 Task: Look for space in Changping, China from 9th July, 2023 to 16th July, 2023 for 2 adults, 1 child in price range Rs.8000 to Rs.16000. Place can be entire place with 2 bedrooms having 2 beds and 1 bathroom. Property type can be house, flat, guest house. Booking option can be shelf check-in. Required host language is Chinese (Simplified).
Action: Mouse moved to (743, 101)
Screenshot: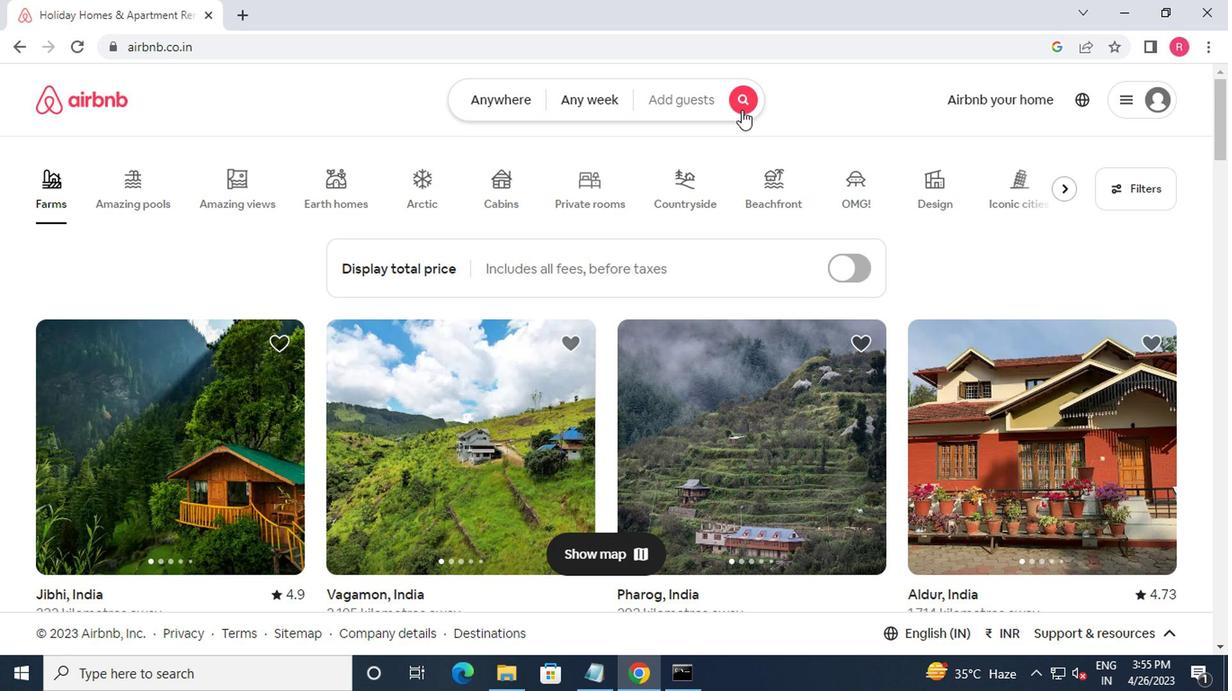 
Action: Mouse pressed left at (743, 101)
Screenshot: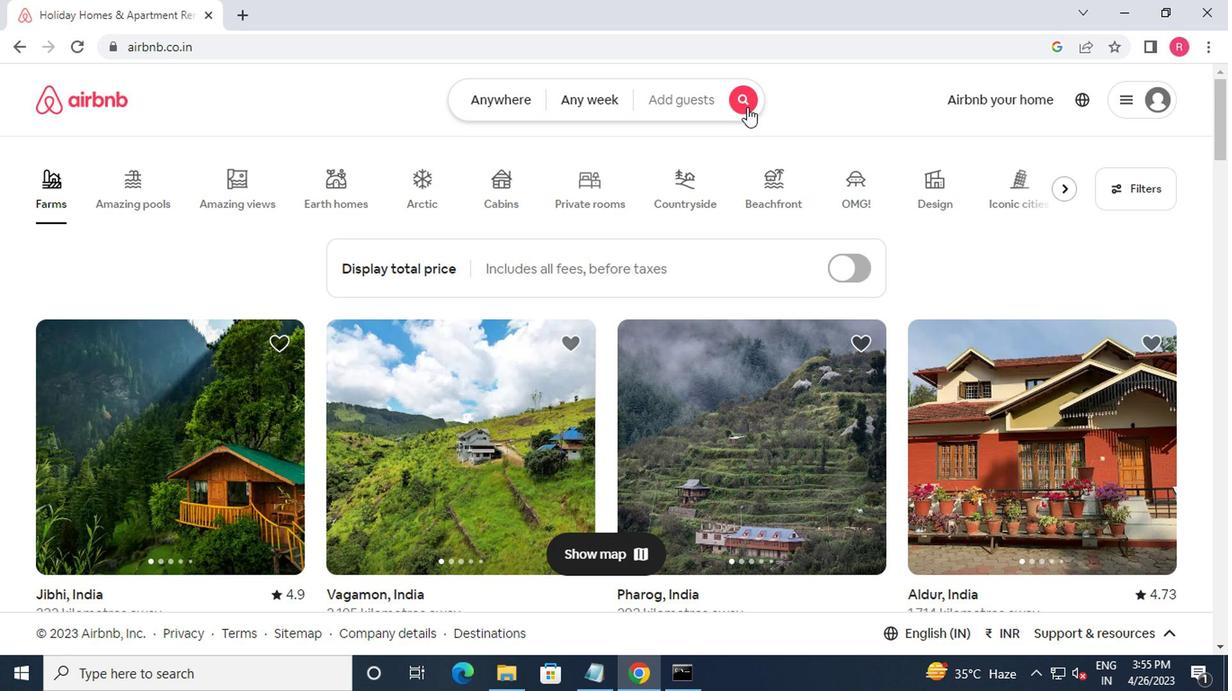 
Action: Mouse moved to (414, 170)
Screenshot: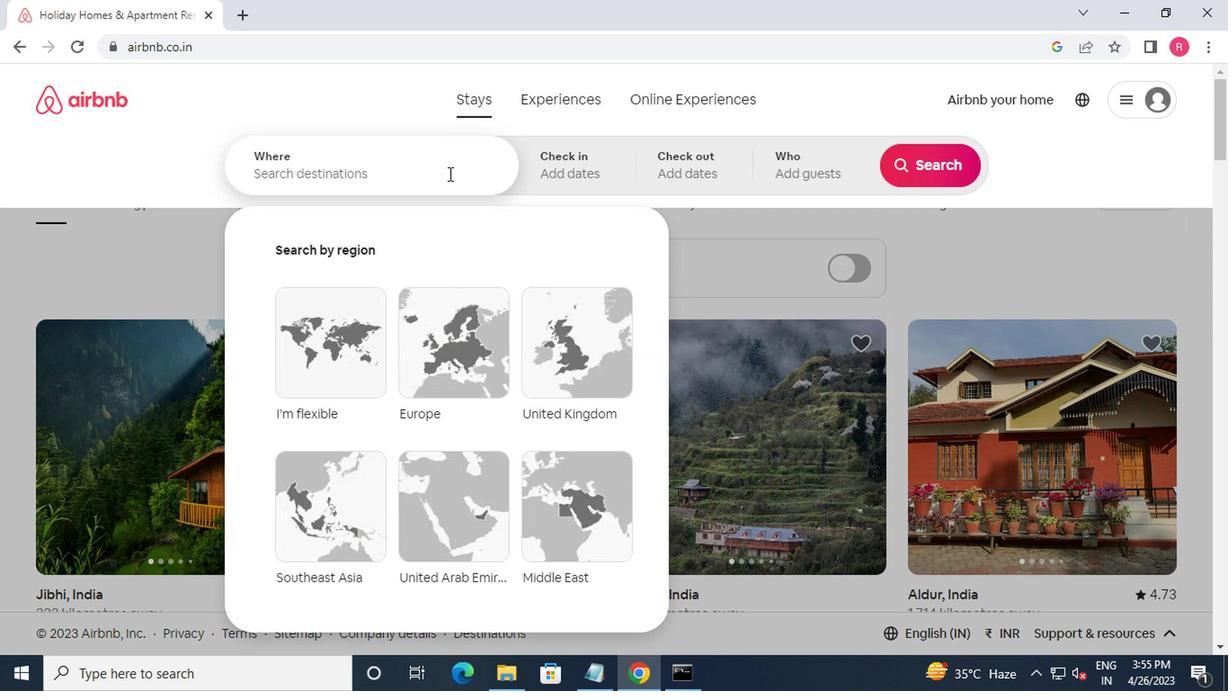 
Action: Mouse pressed left at (414, 170)
Screenshot: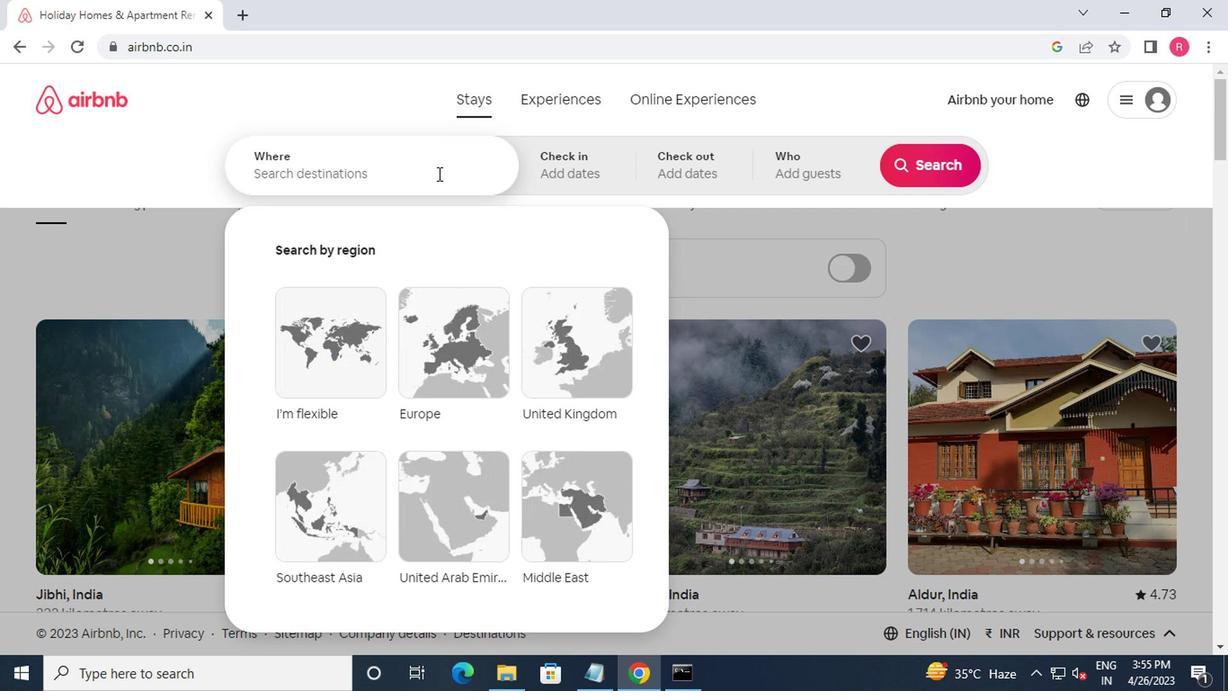 
Action: Mouse moved to (437, 156)
Screenshot: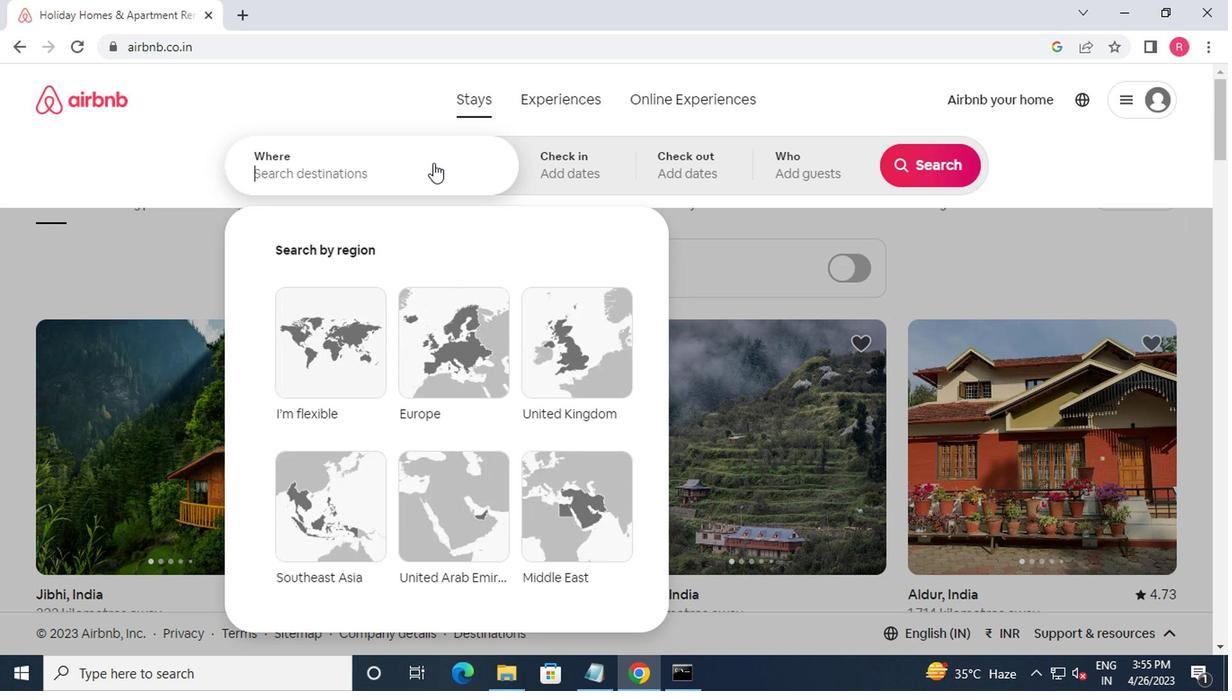 
Action: Key pressed changping,china<Key.enter>
Screenshot: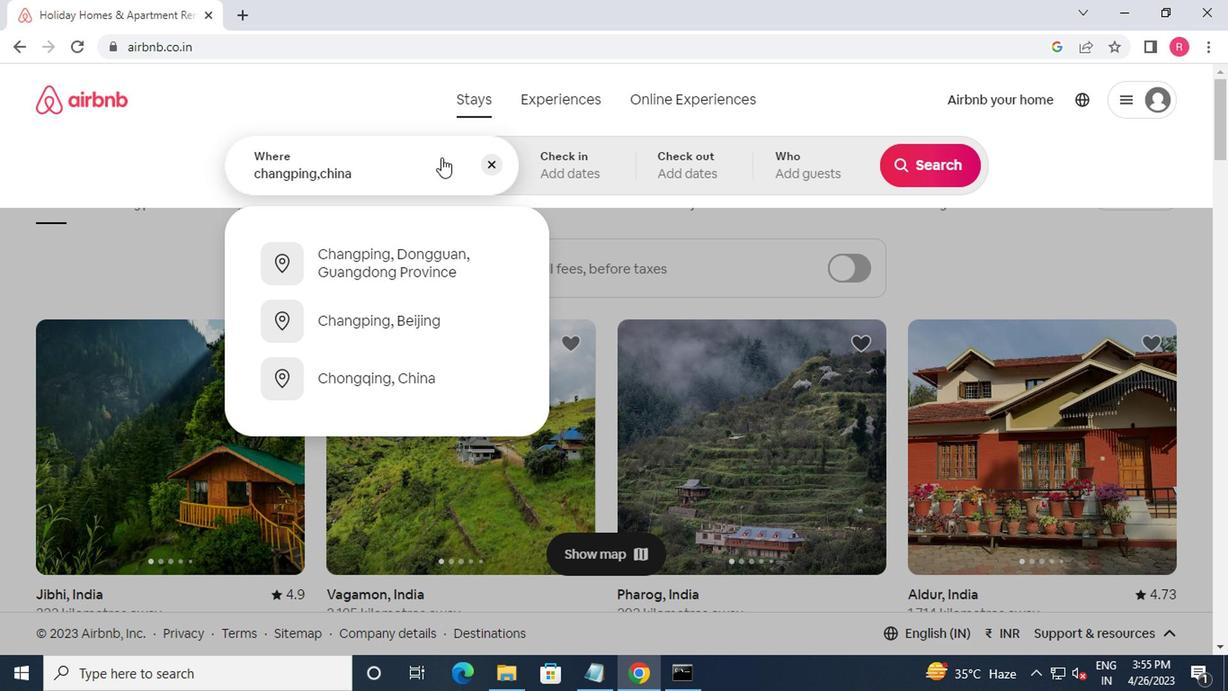 
Action: Mouse moved to (913, 299)
Screenshot: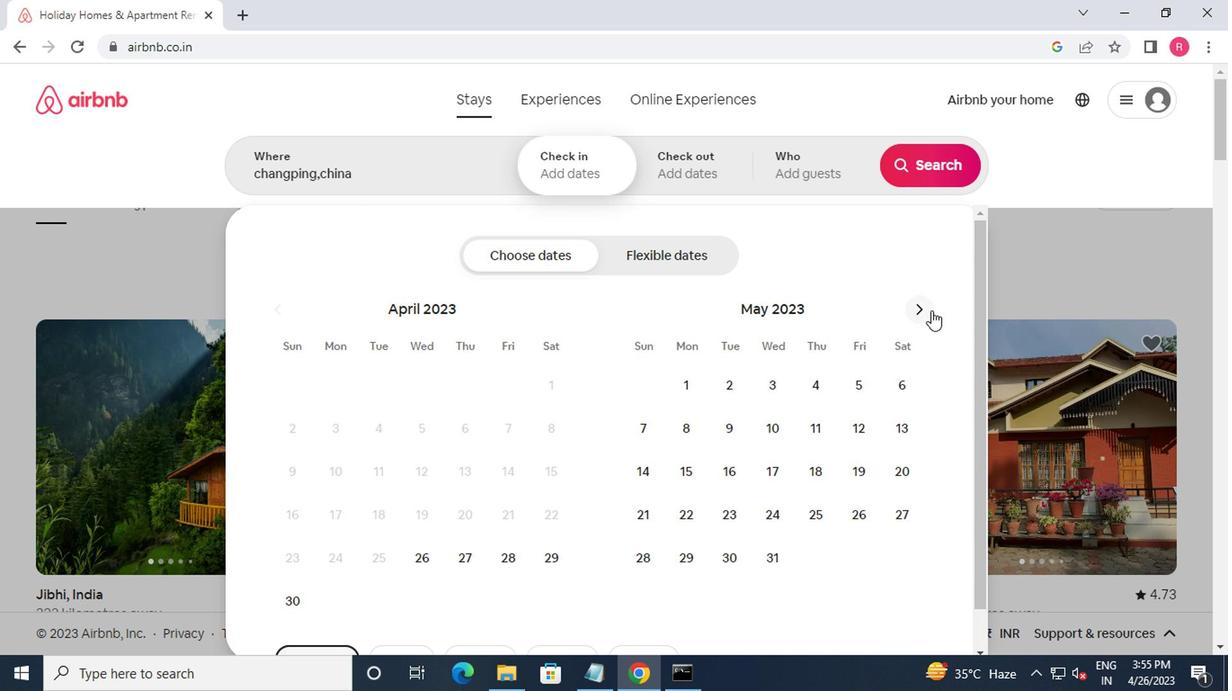 
Action: Mouse pressed left at (913, 299)
Screenshot: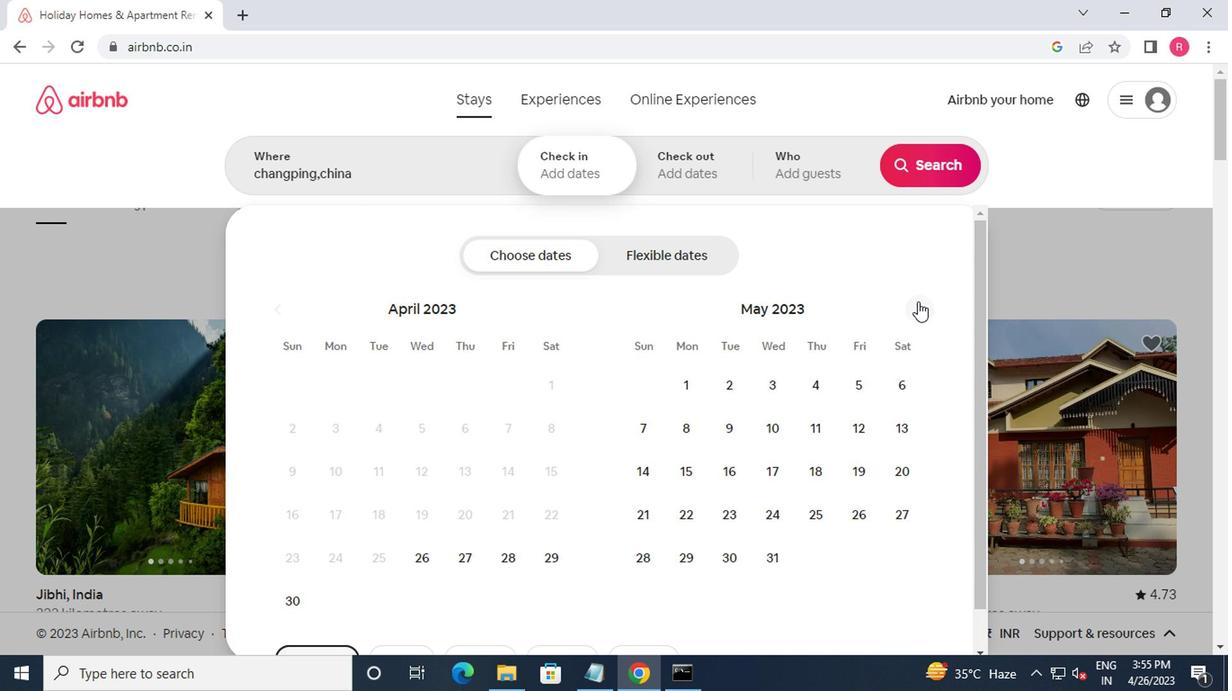 
Action: Mouse moved to (912, 306)
Screenshot: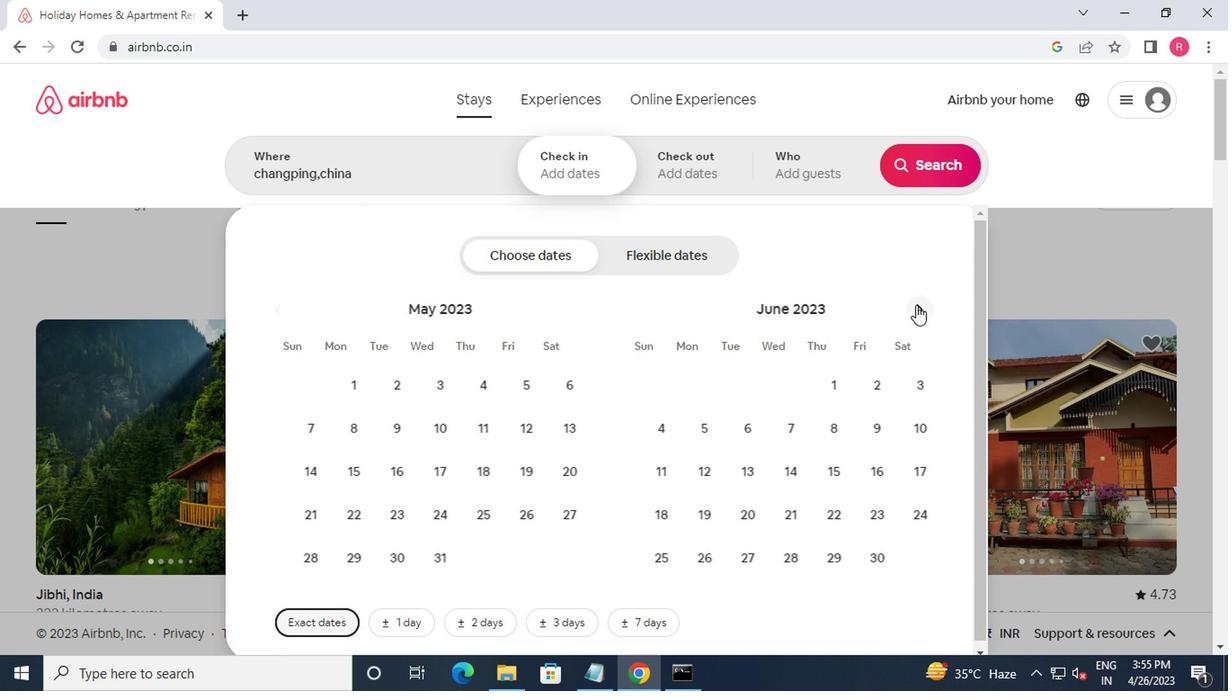 
Action: Mouse pressed left at (912, 306)
Screenshot: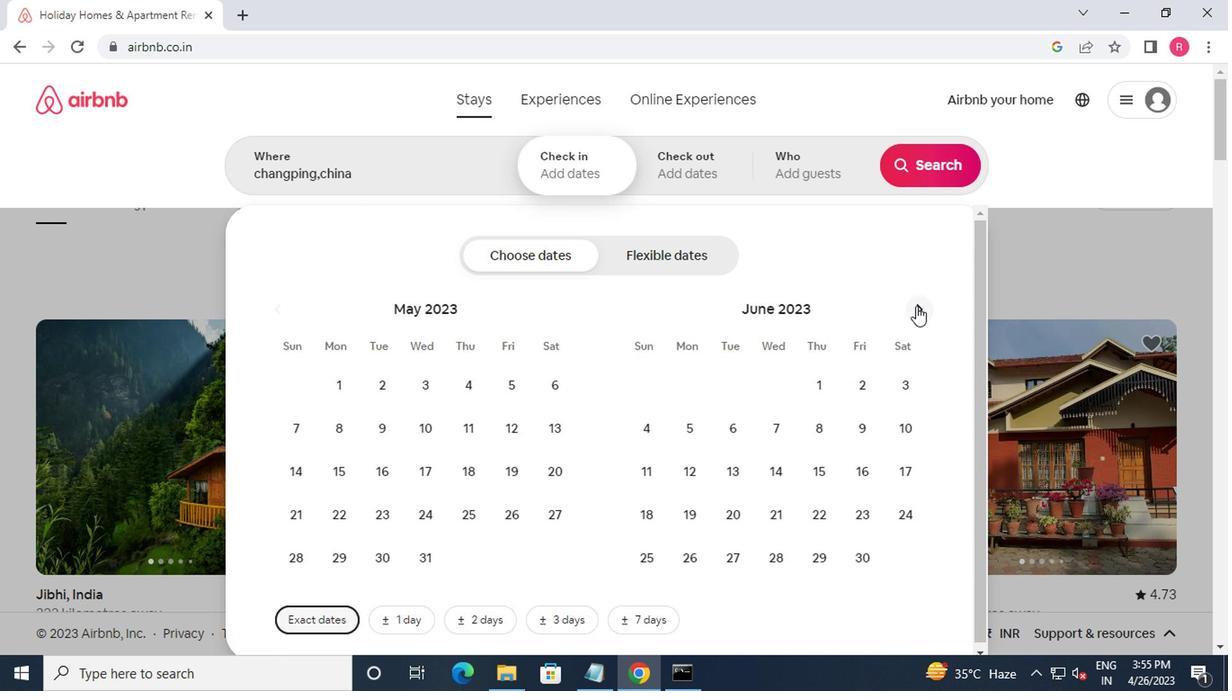 
Action: Mouse moved to (640, 476)
Screenshot: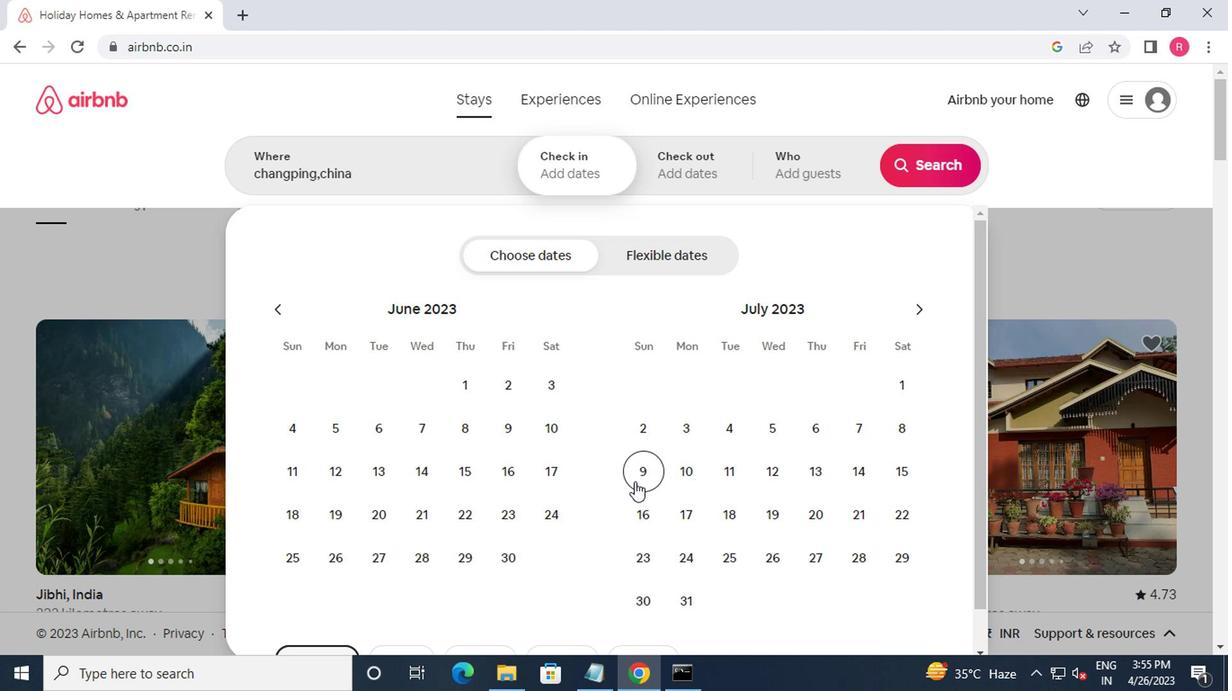 
Action: Mouse pressed left at (640, 476)
Screenshot: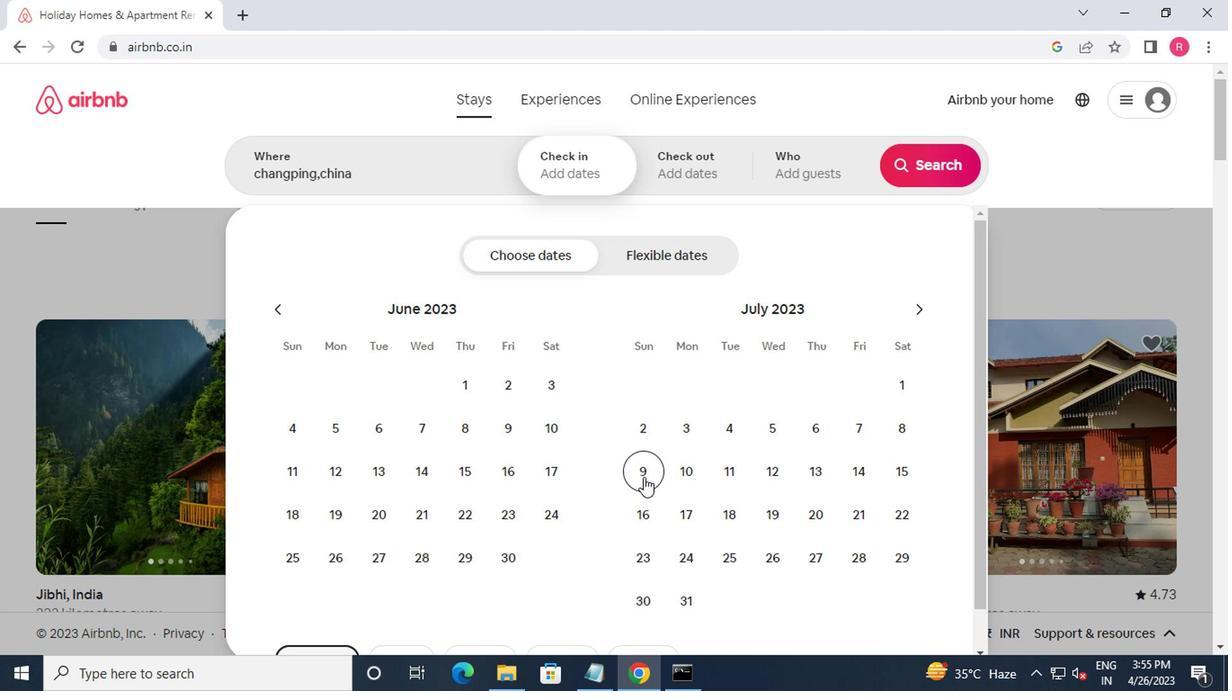 
Action: Mouse moved to (657, 511)
Screenshot: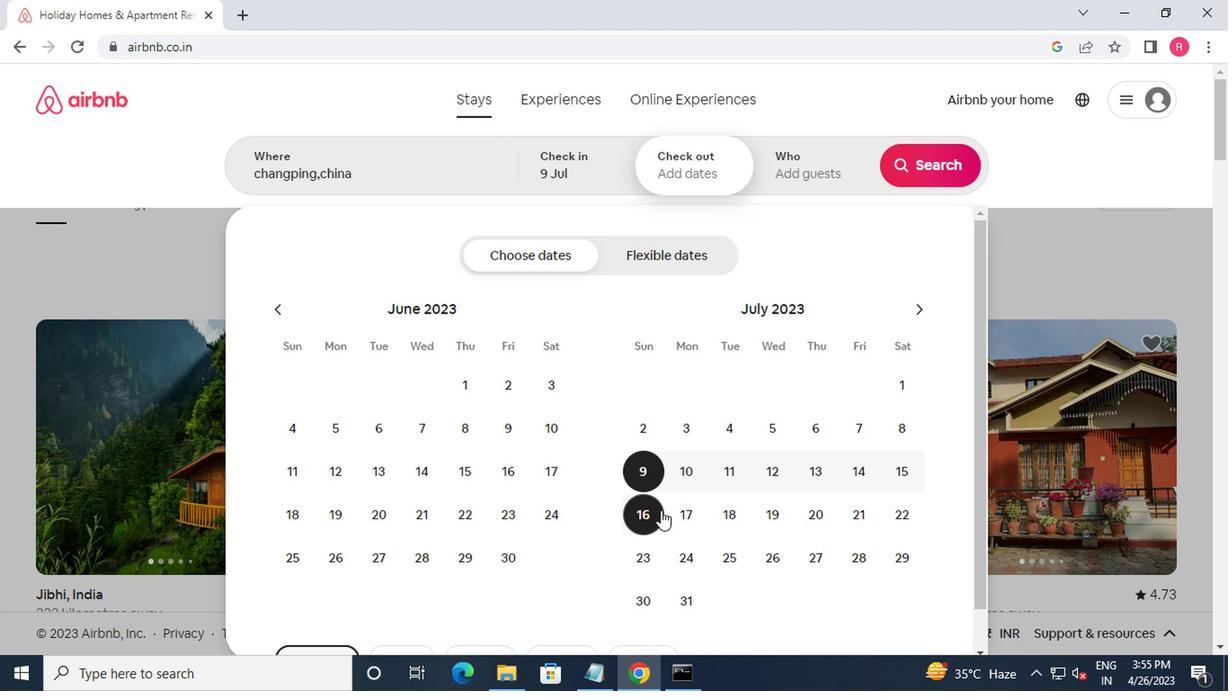 
Action: Mouse pressed left at (657, 511)
Screenshot: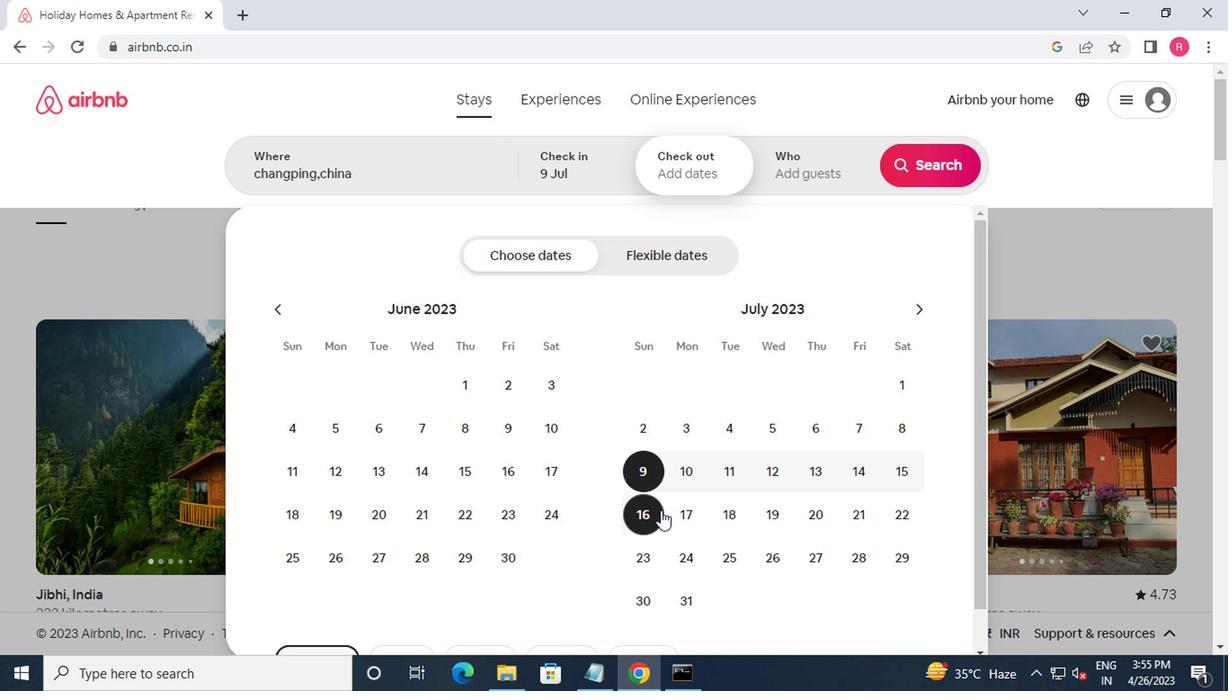 
Action: Mouse moved to (821, 160)
Screenshot: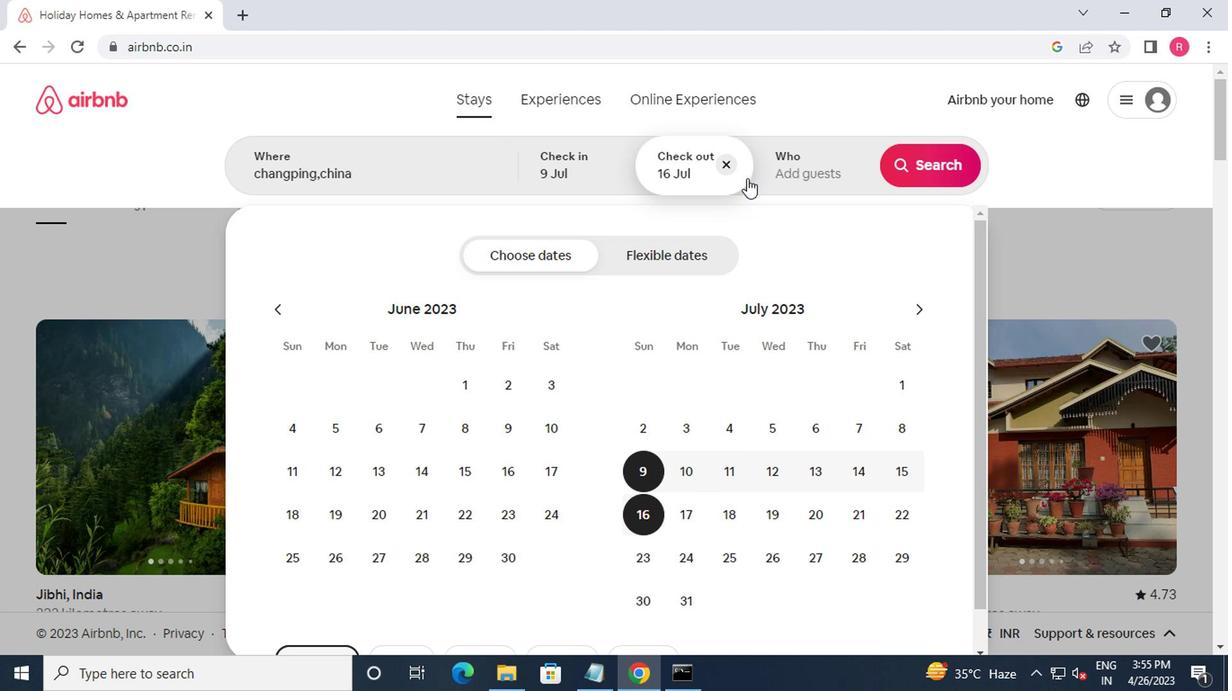 
Action: Mouse pressed left at (821, 160)
Screenshot: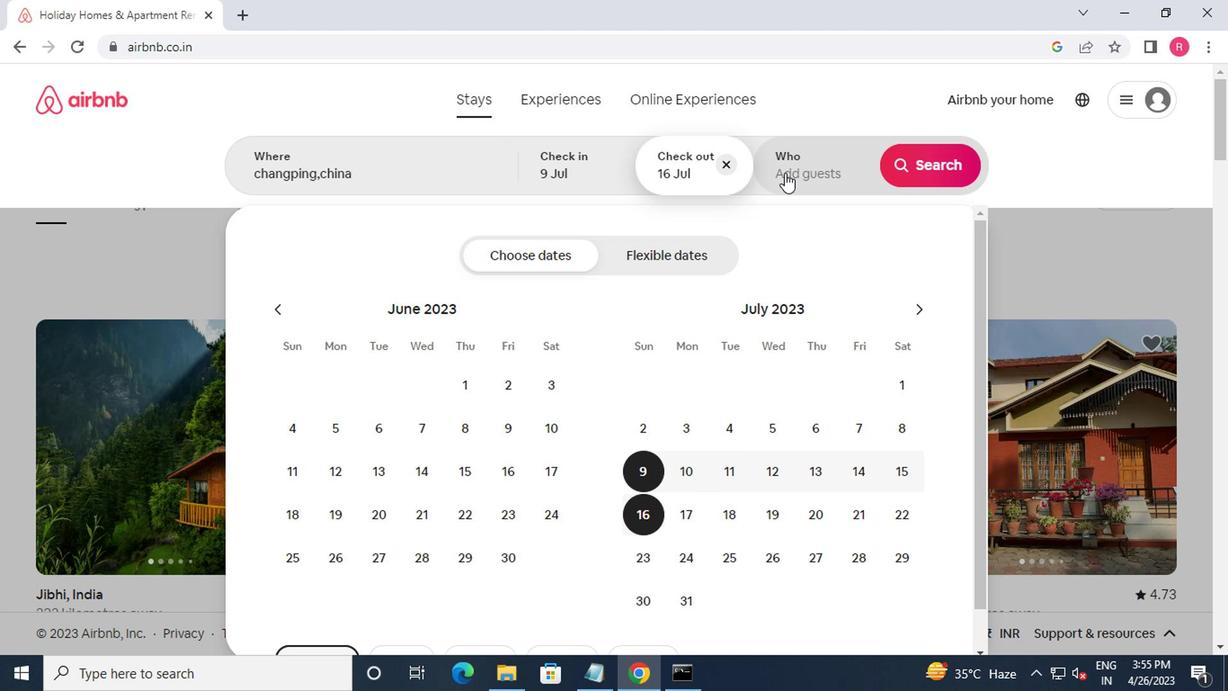 
Action: Mouse moved to (920, 258)
Screenshot: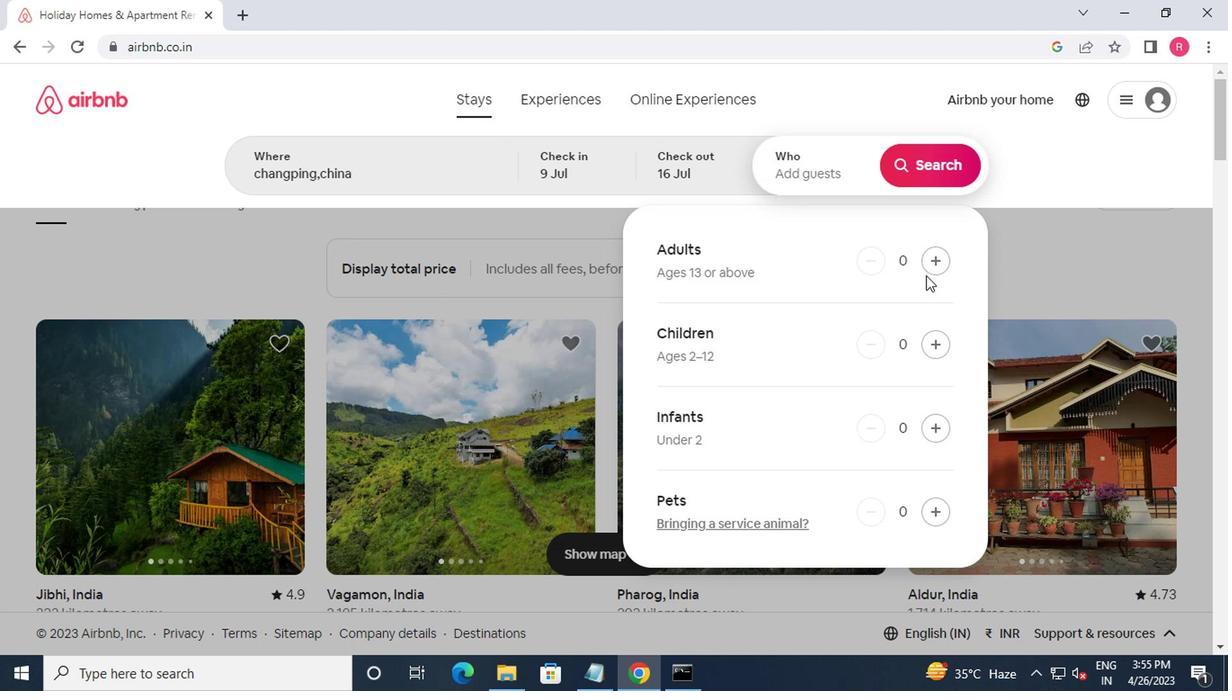
Action: Mouse pressed left at (920, 258)
Screenshot: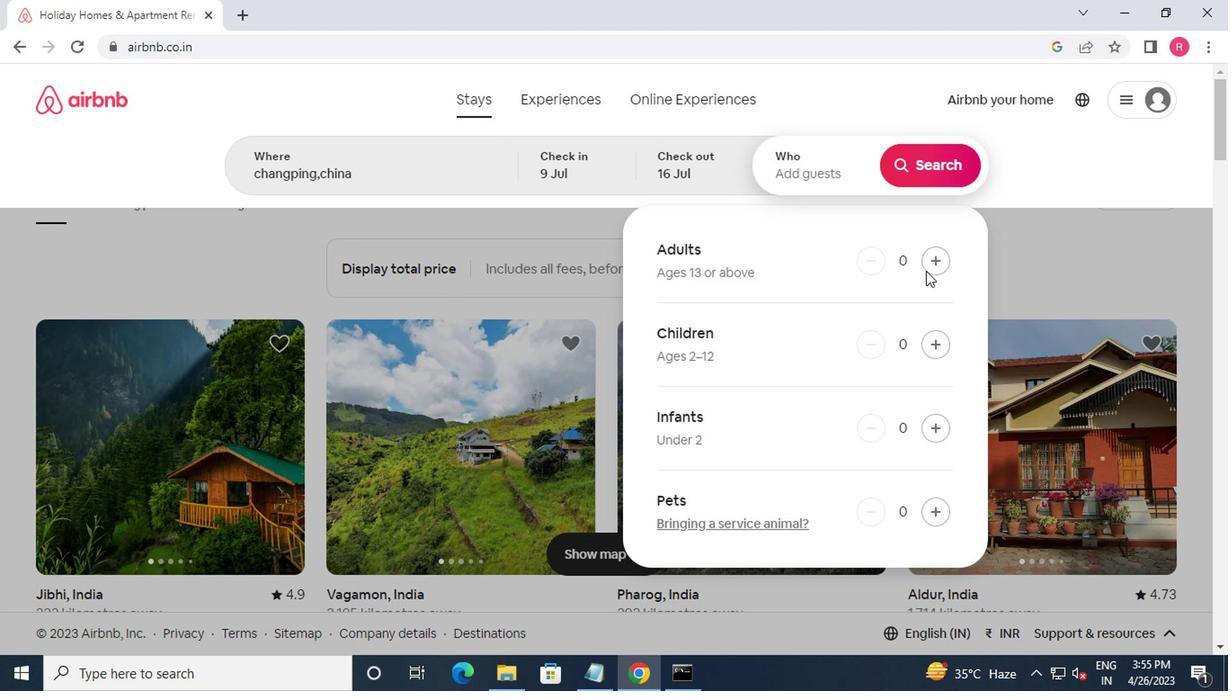 
Action: Mouse pressed left at (920, 258)
Screenshot: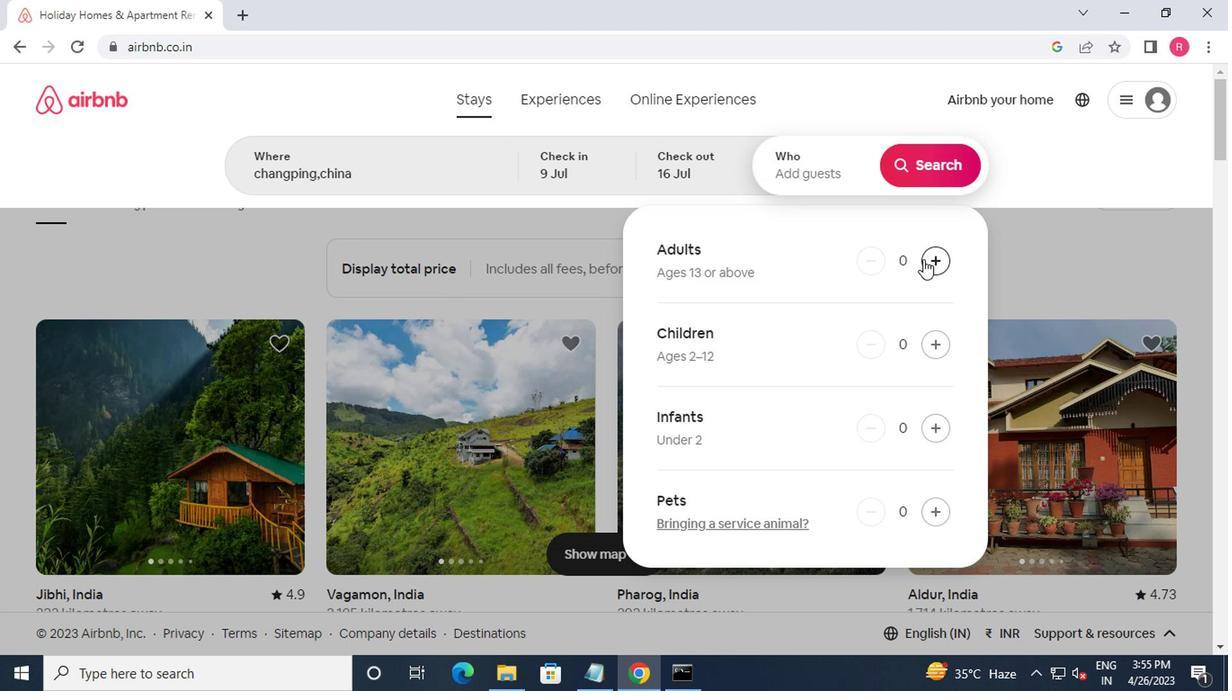
Action: Mouse moved to (929, 337)
Screenshot: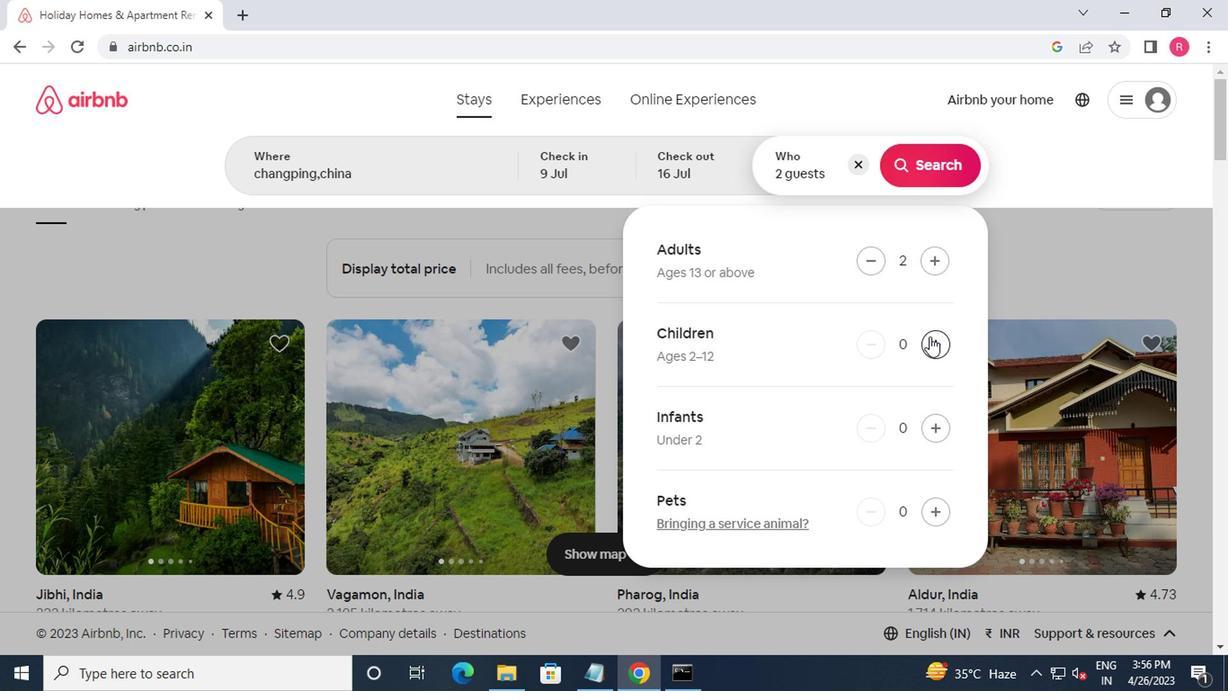 
Action: Mouse pressed left at (929, 337)
Screenshot: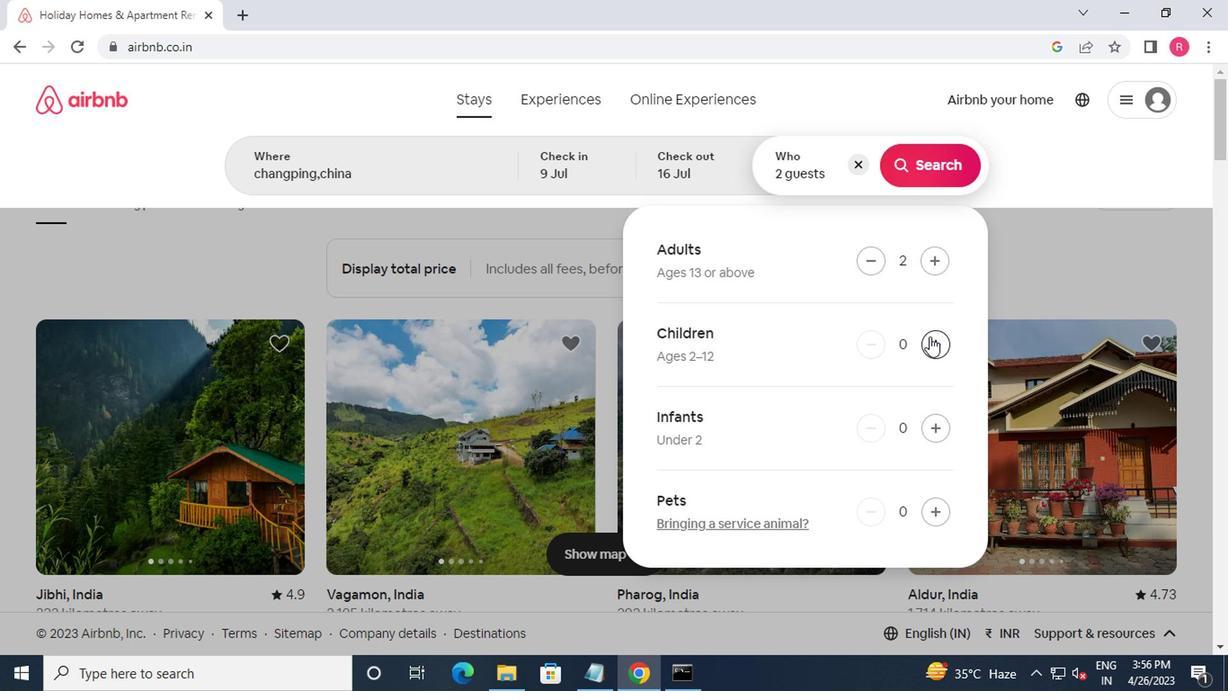 
Action: Mouse moved to (912, 176)
Screenshot: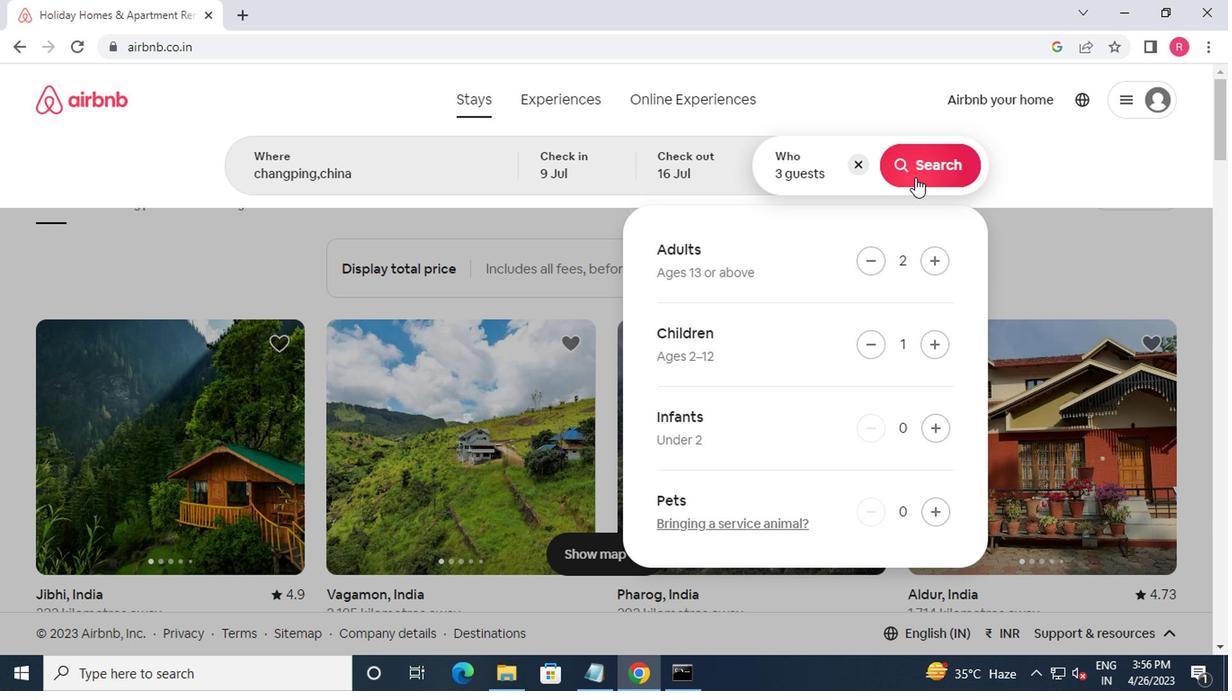 
Action: Mouse pressed left at (912, 176)
Screenshot: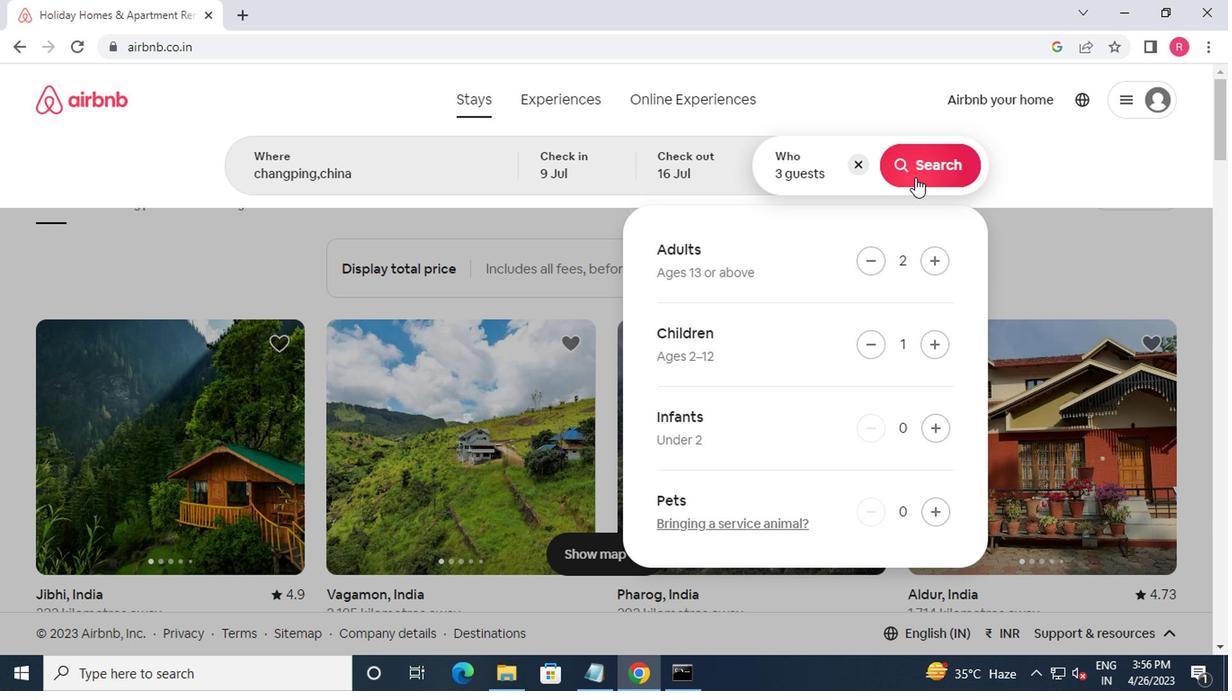 
Action: Mouse moved to (1148, 163)
Screenshot: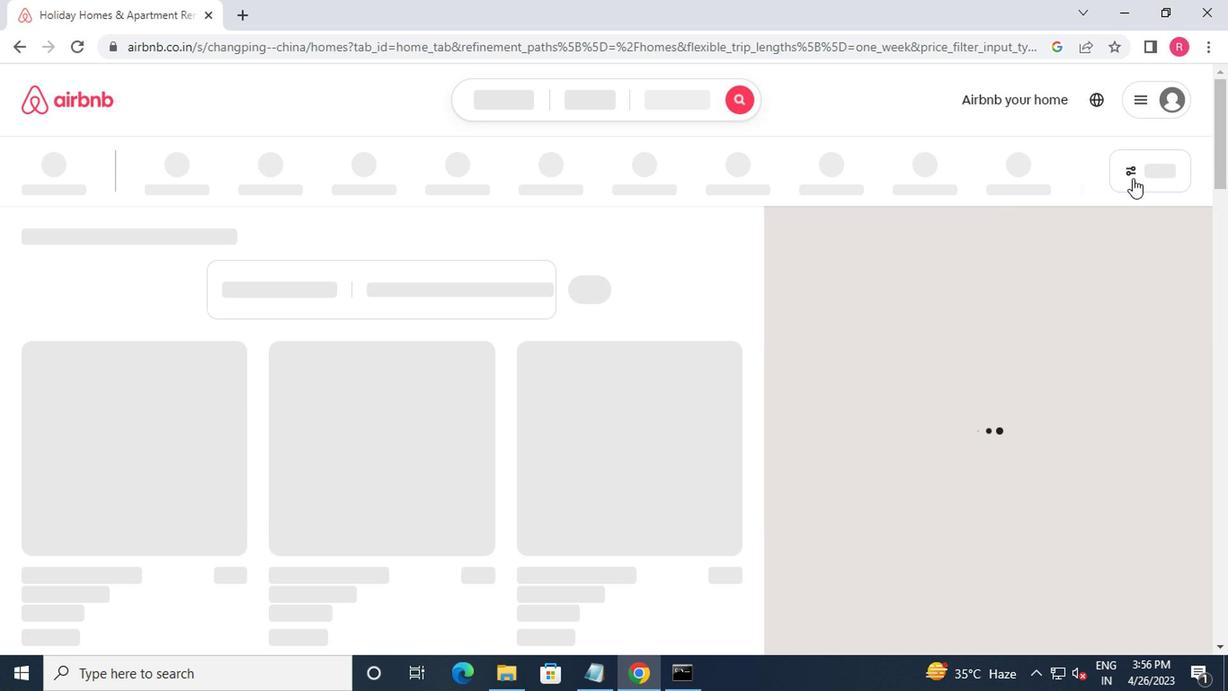 
Action: Mouse pressed left at (1148, 163)
Screenshot: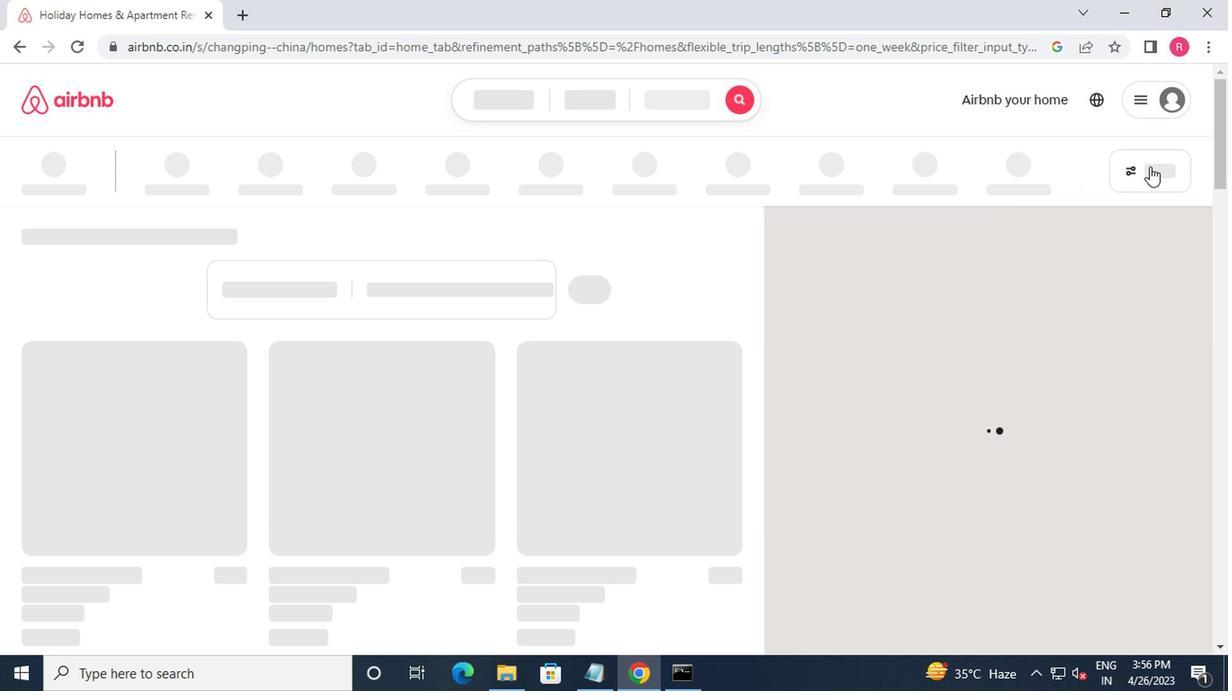 
Action: Mouse moved to (1159, 184)
Screenshot: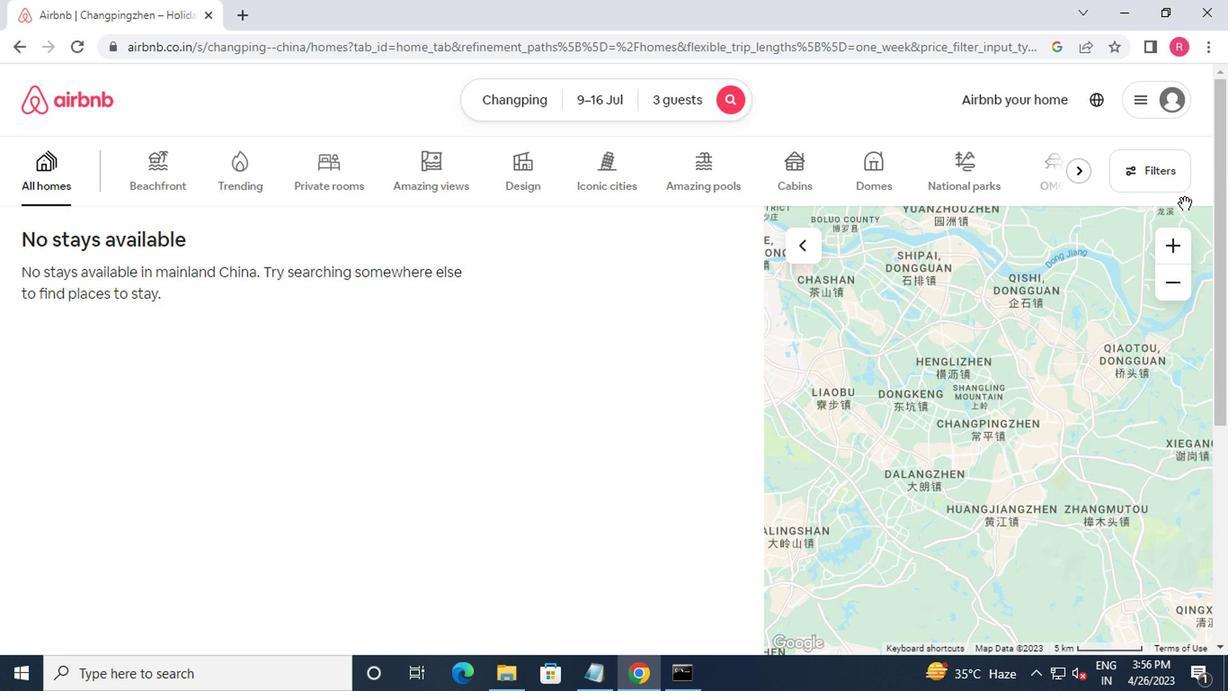 
Action: Mouse pressed left at (1159, 184)
Screenshot: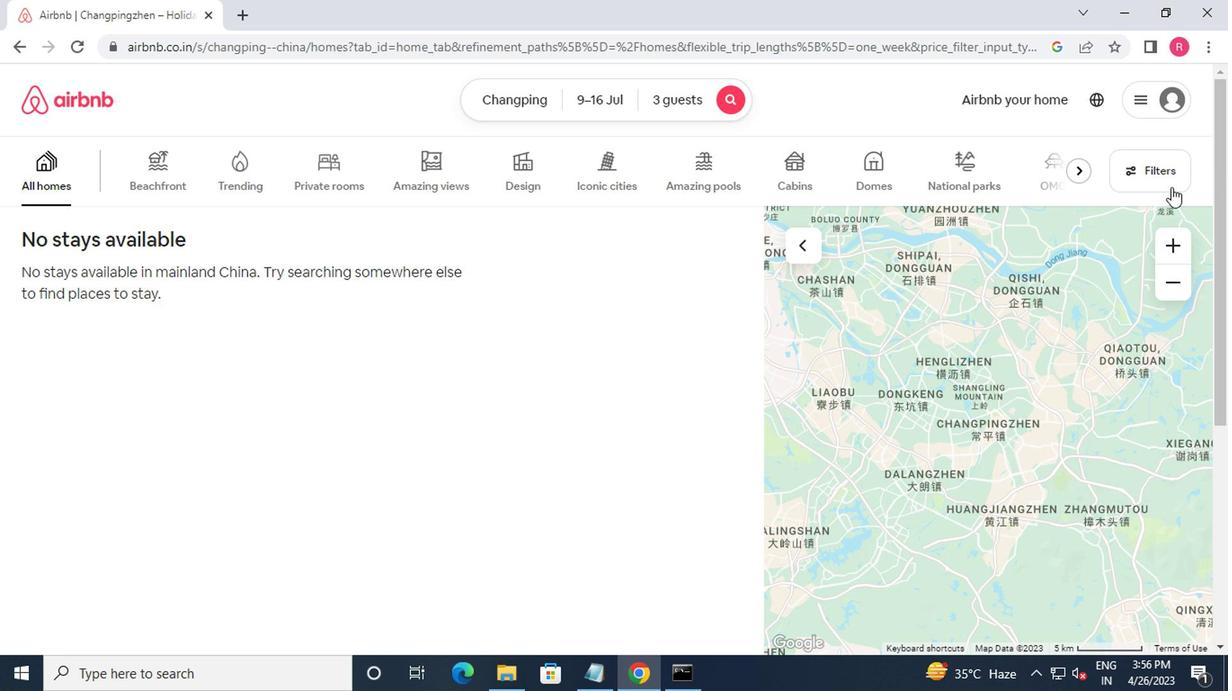 
Action: Mouse moved to (462, 275)
Screenshot: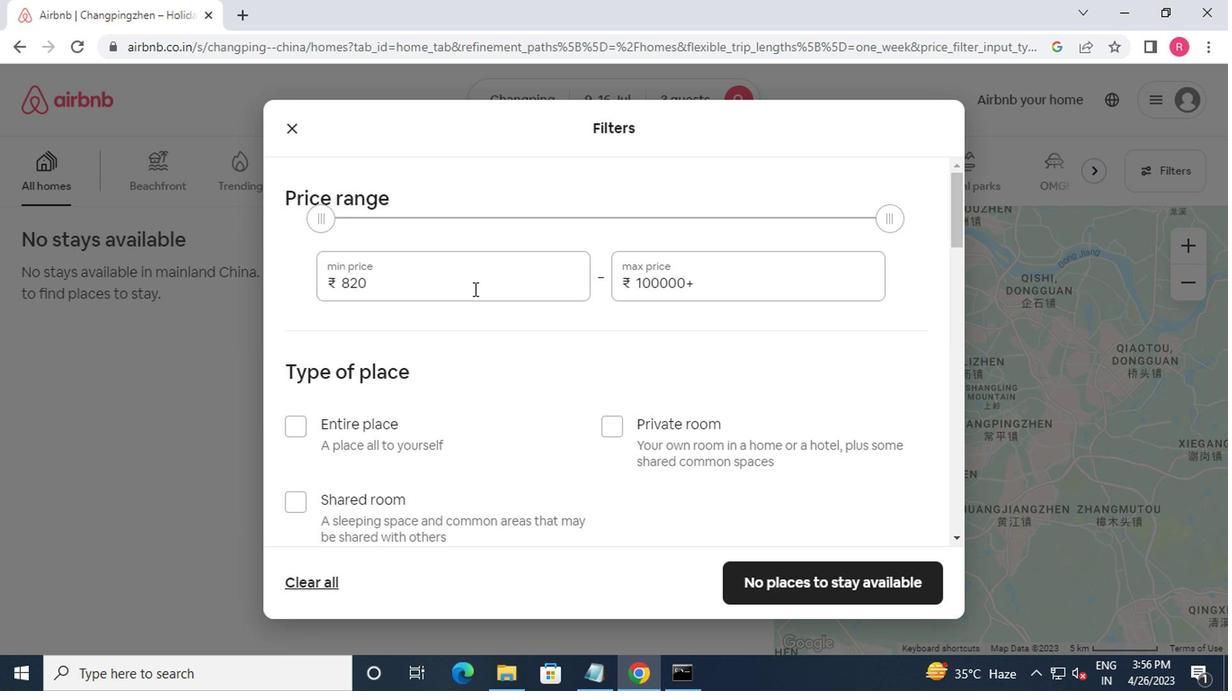 
Action: Mouse pressed left at (462, 275)
Screenshot: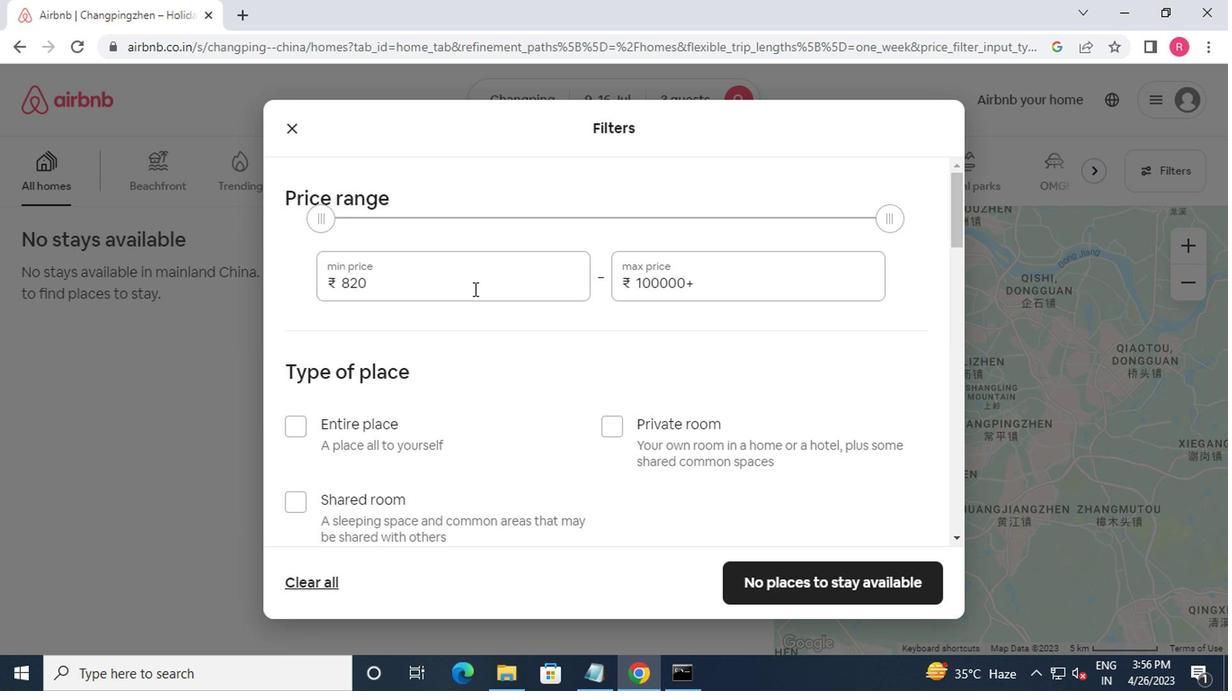 
Action: Mouse moved to (322, 176)
Screenshot: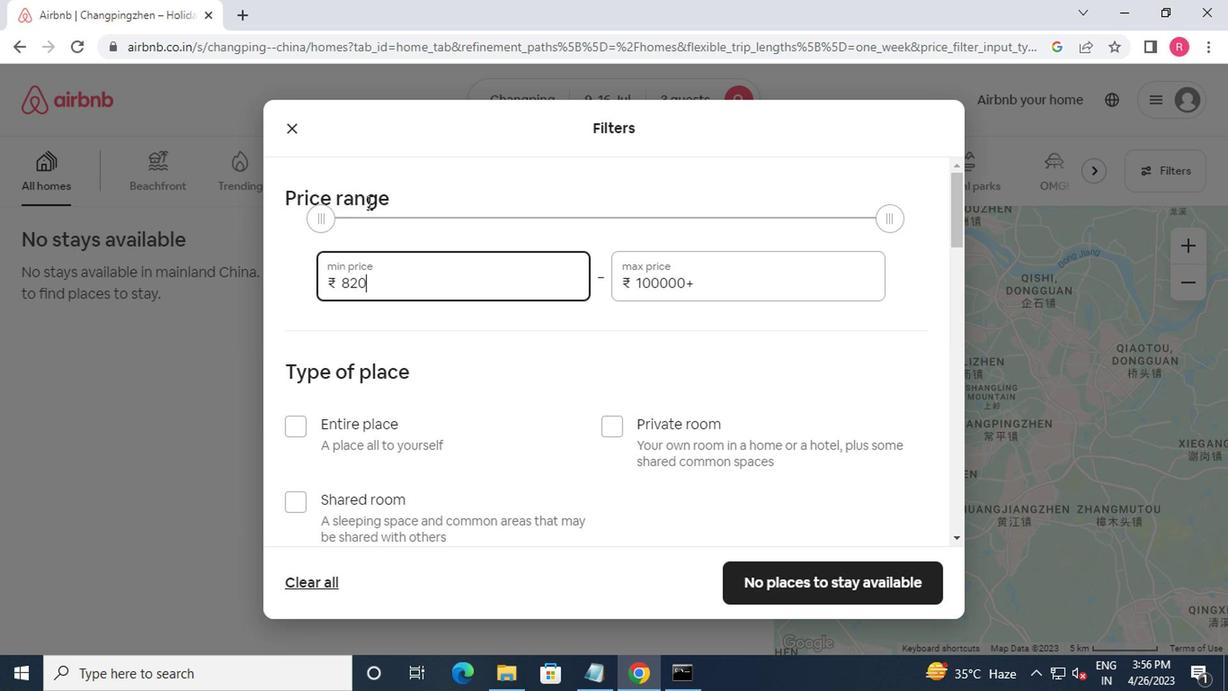 
Action: Key pressed <Key.backspace><Key.backspace>000<Key.tab>16000
Screenshot: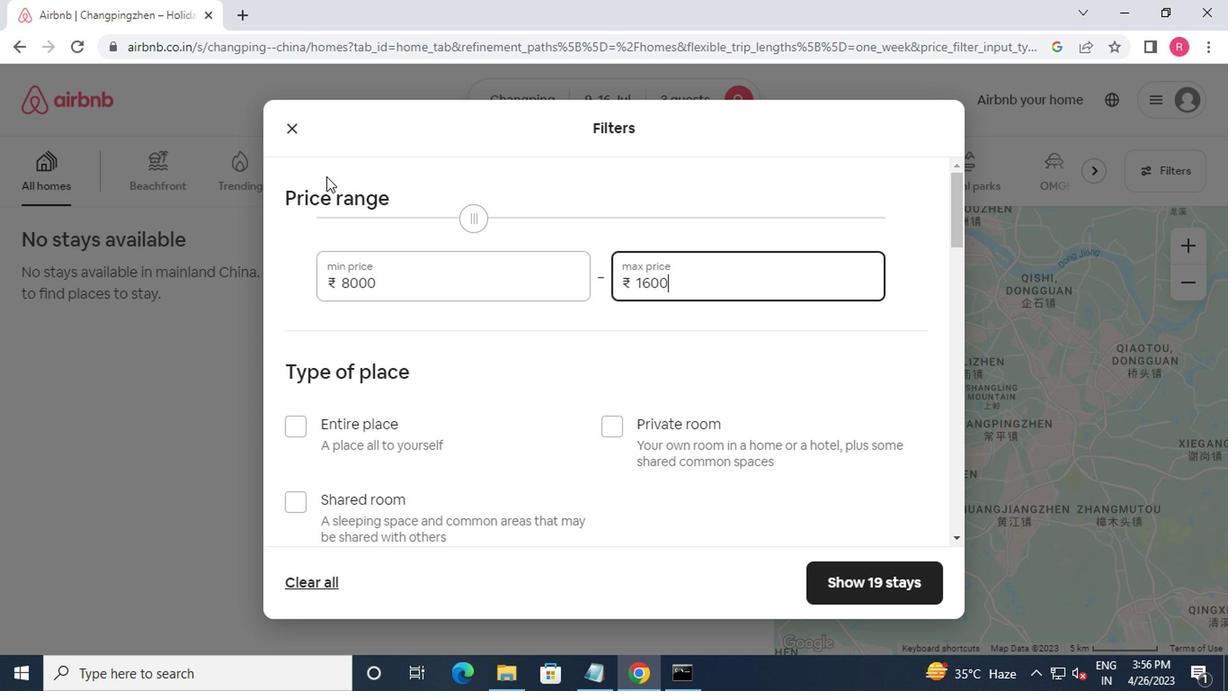 
Action: Mouse moved to (284, 311)
Screenshot: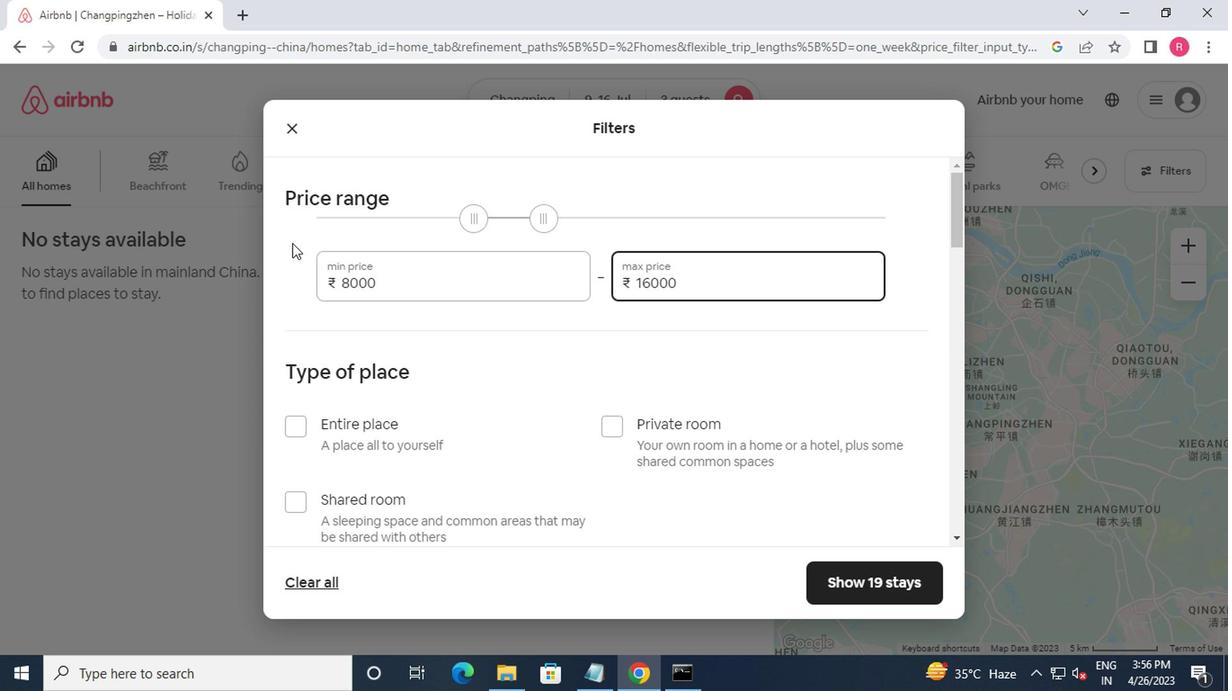 
Action: Mouse scrolled (284, 310) with delta (0, 0)
Screenshot: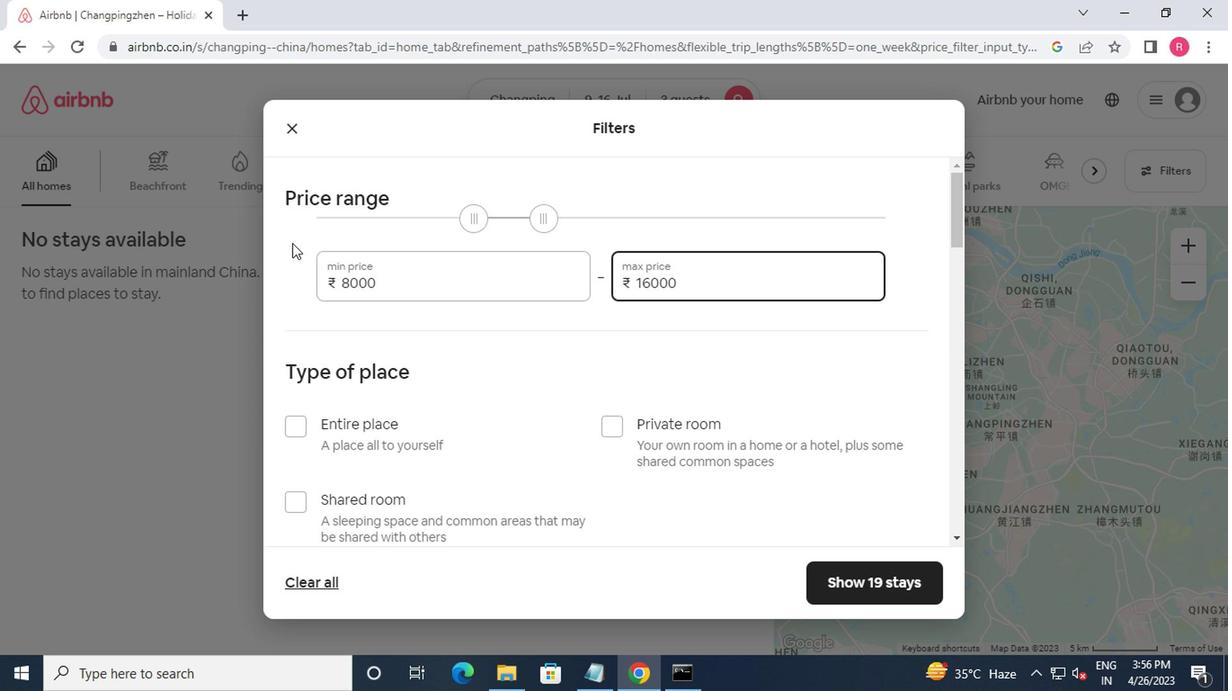 
Action: Mouse moved to (339, 321)
Screenshot: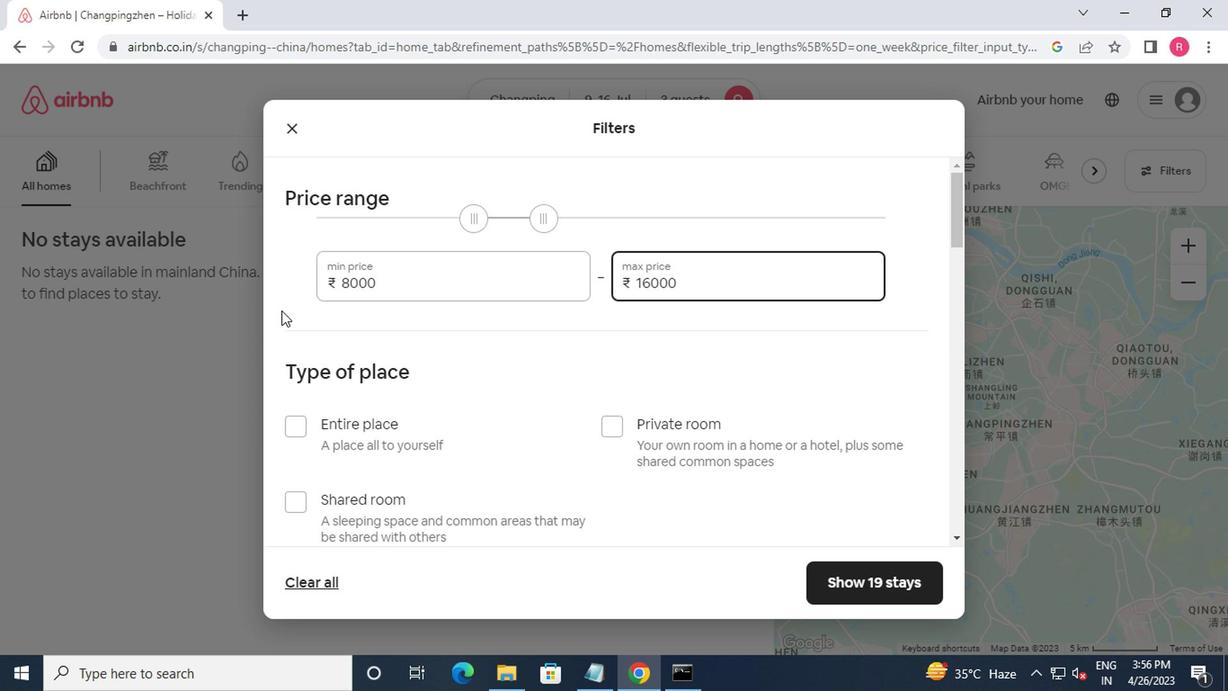 
Action: Mouse scrolled (339, 320) with delta (0, -1)
Screenshot: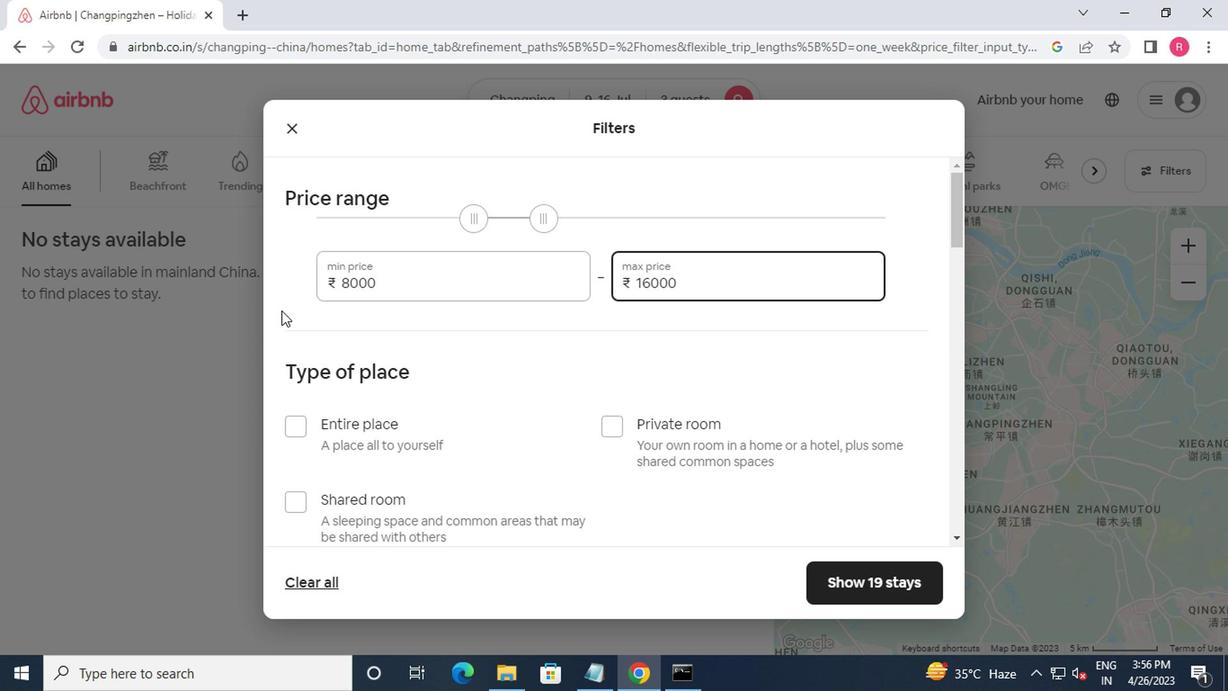 
Action: Mouse moved to (293, 247)
Screenshot: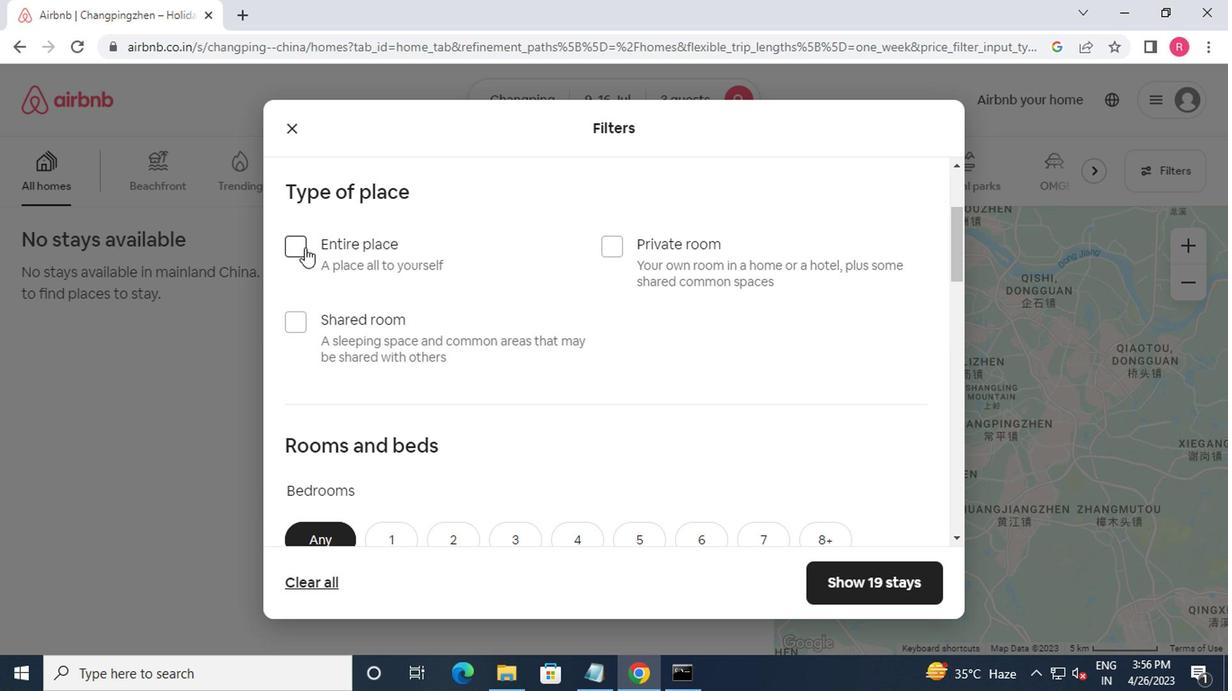 
Action: Mouse pressed left at (293, 247)
Screenshot: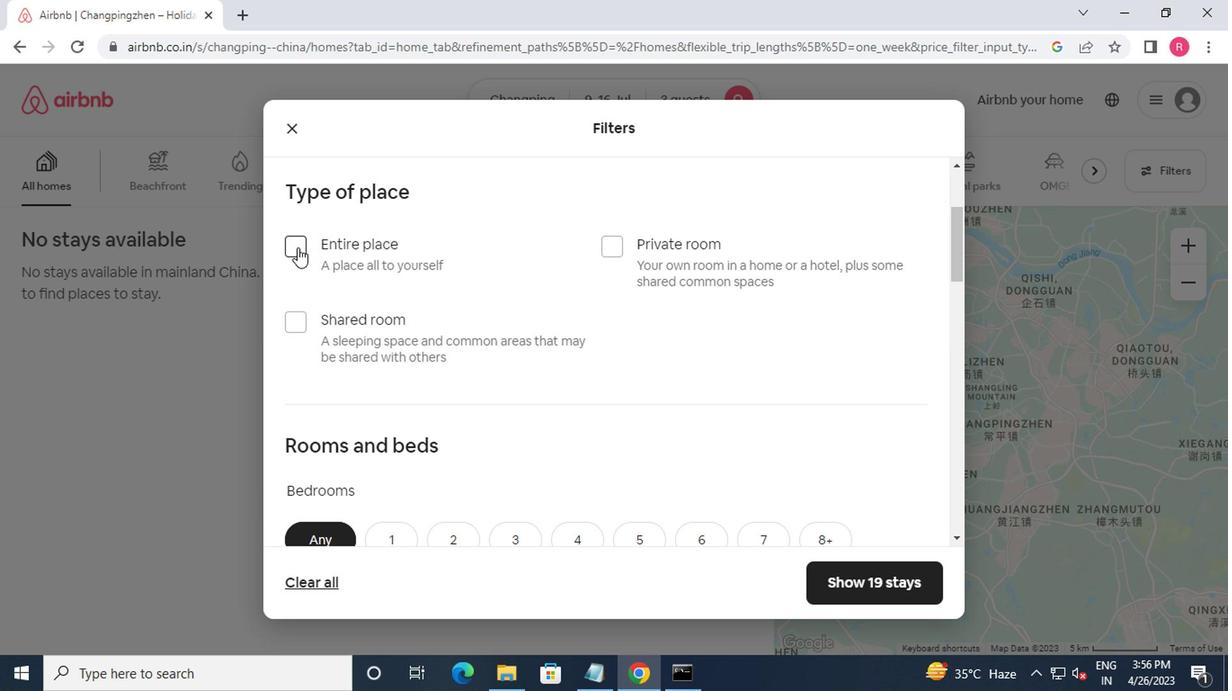 
Action: Mouse moved to (302, 247)
Screenshot: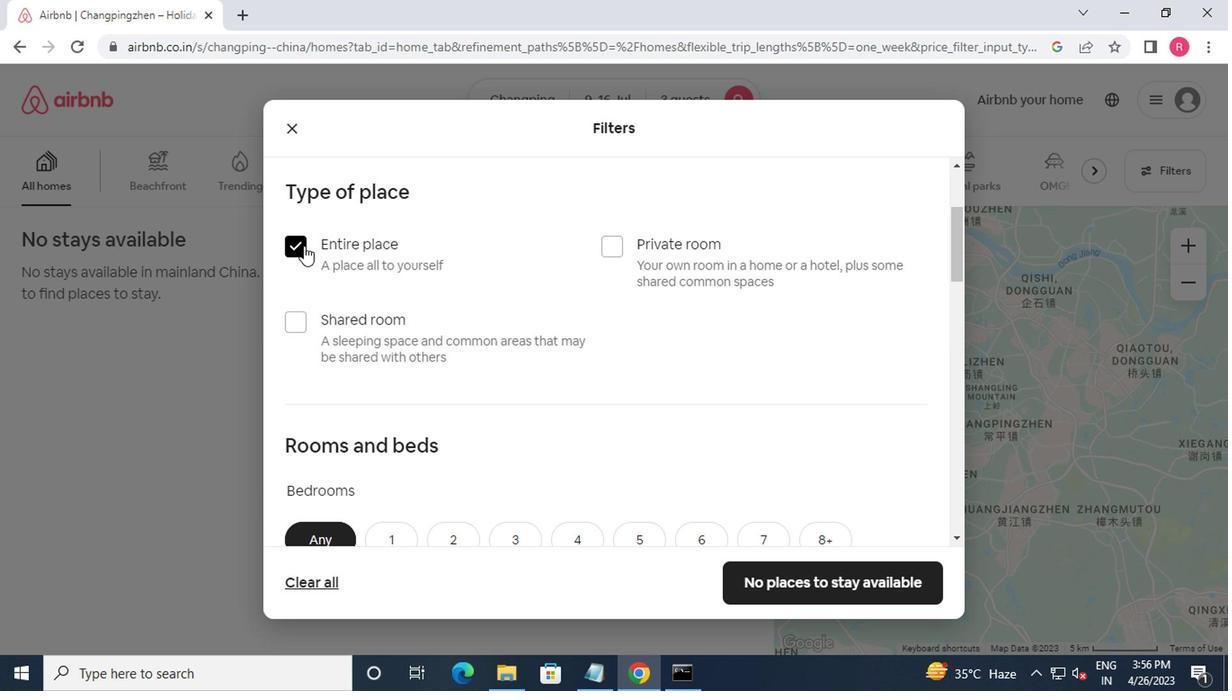 
Action: Mouse scrolled (302, 246) with delta (0, 0)
Screenshot: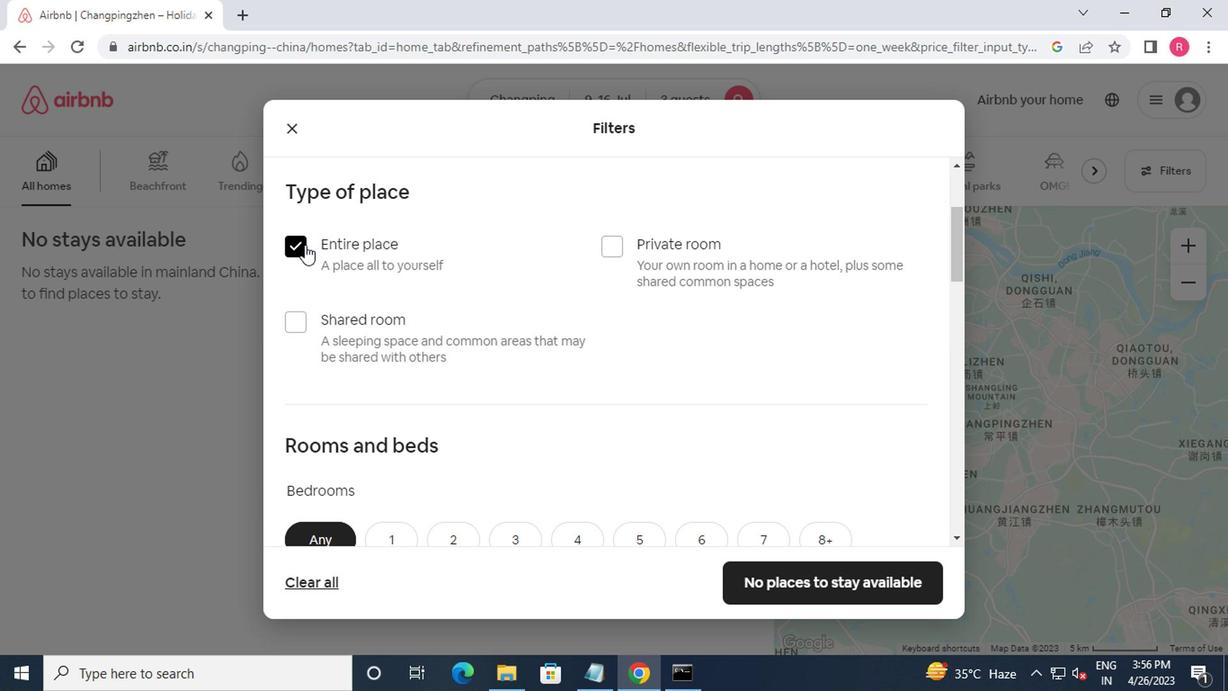 
Action: Mouse moved to (424, 375)
Screenshot: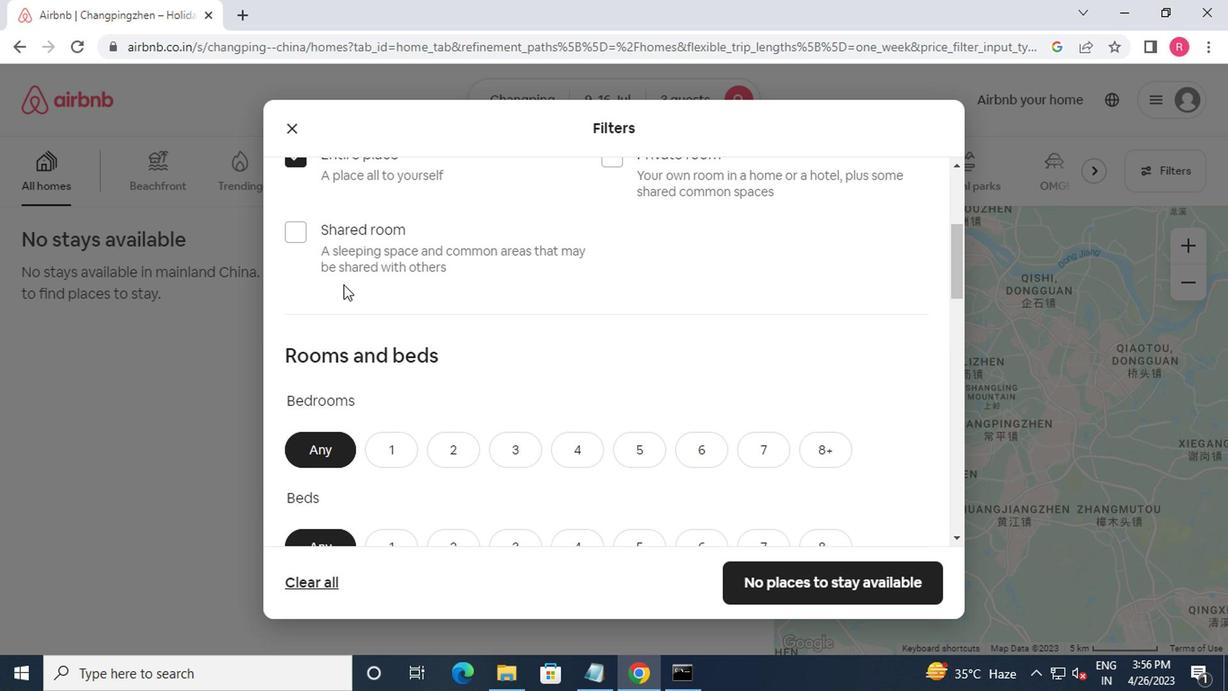 
Action: Mouse scrolled (424, 375) with delta (0, 0)
Screenshot: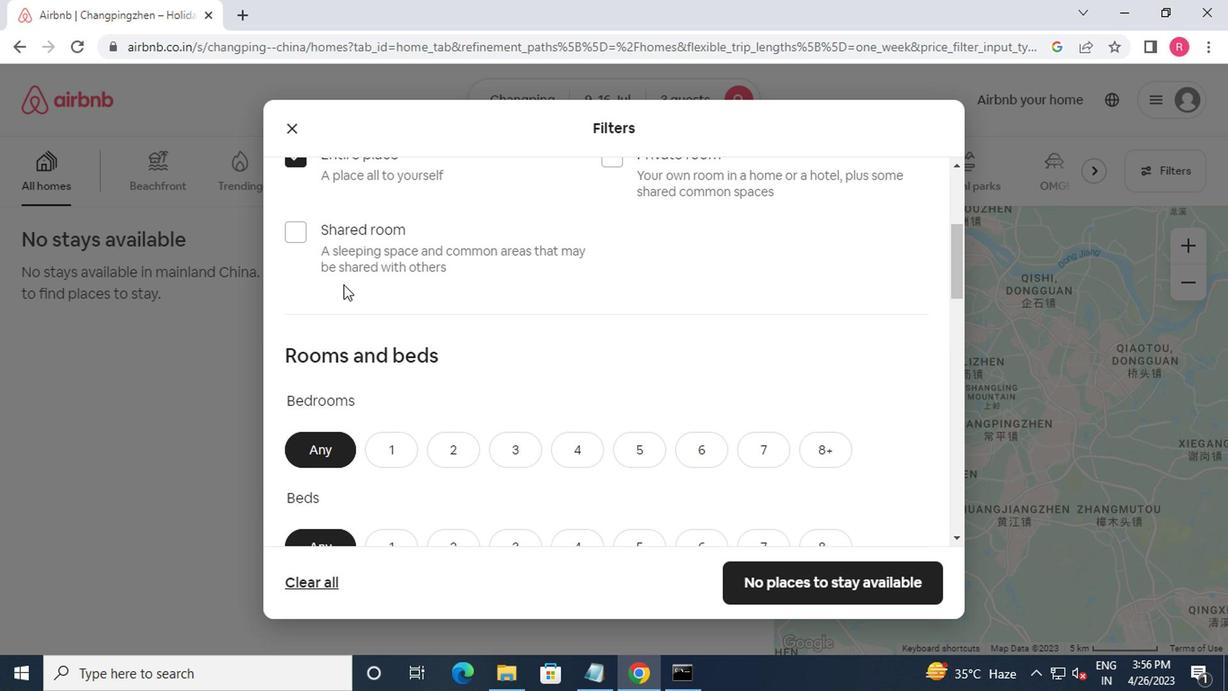 
Action: Mouse moved to (424, 375)
Screenshot: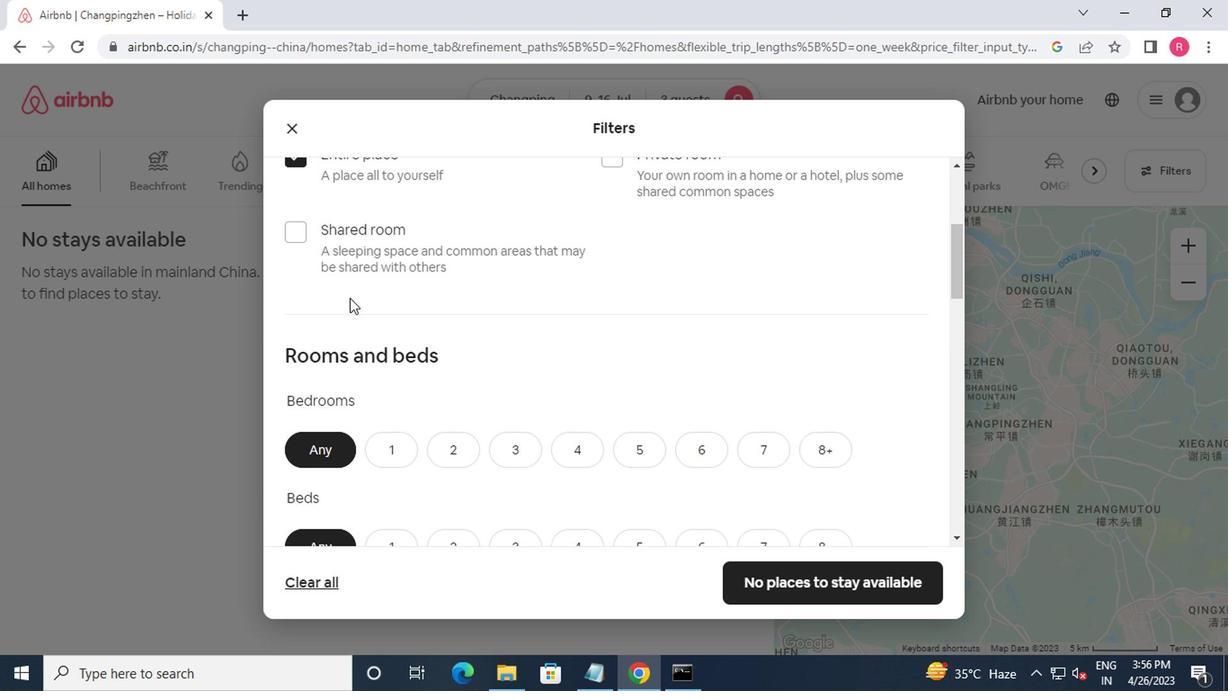 
Action: Mouse scrolled (424, 375) with delta (0, 0)
Screenshot: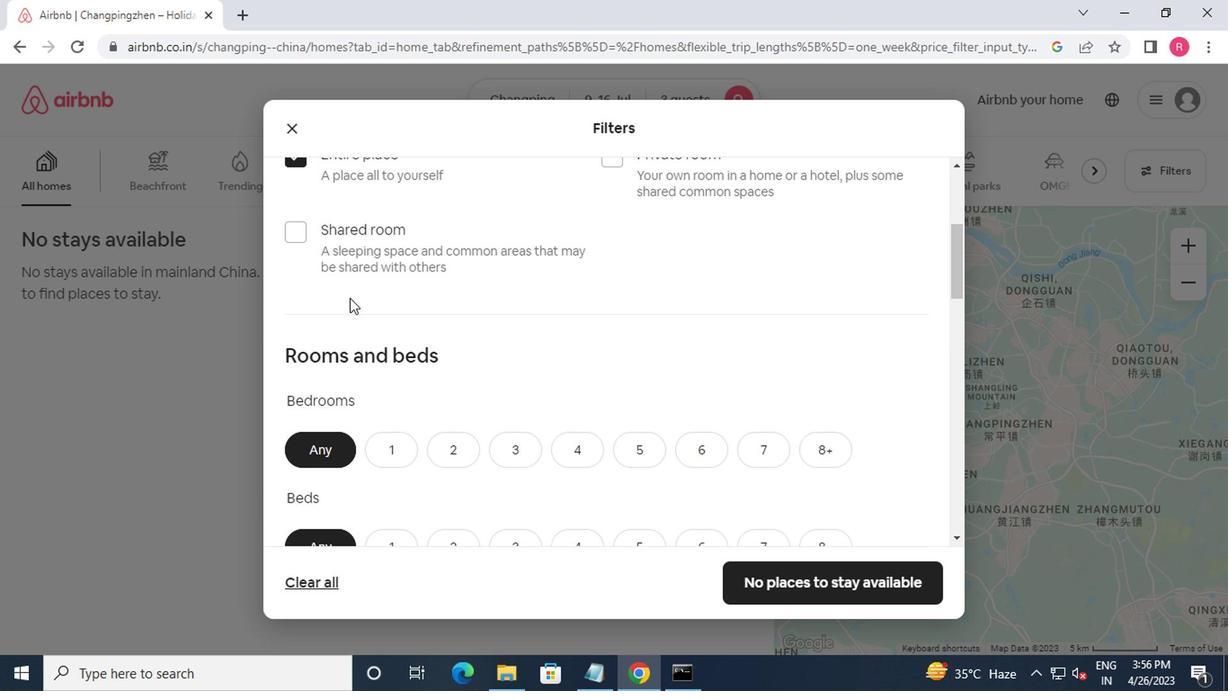 
Action: Mouse moved to (439, 266)
Screenshot: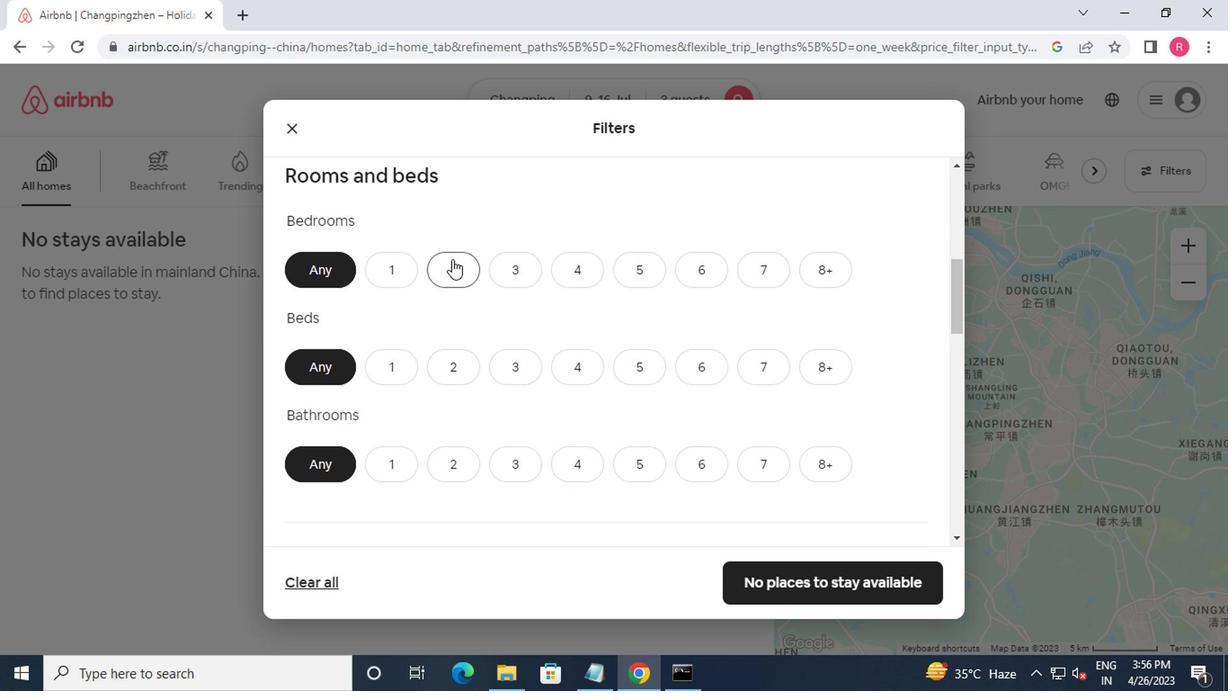 
Action: Mouse pressed left at (439, 266)
Screenshot: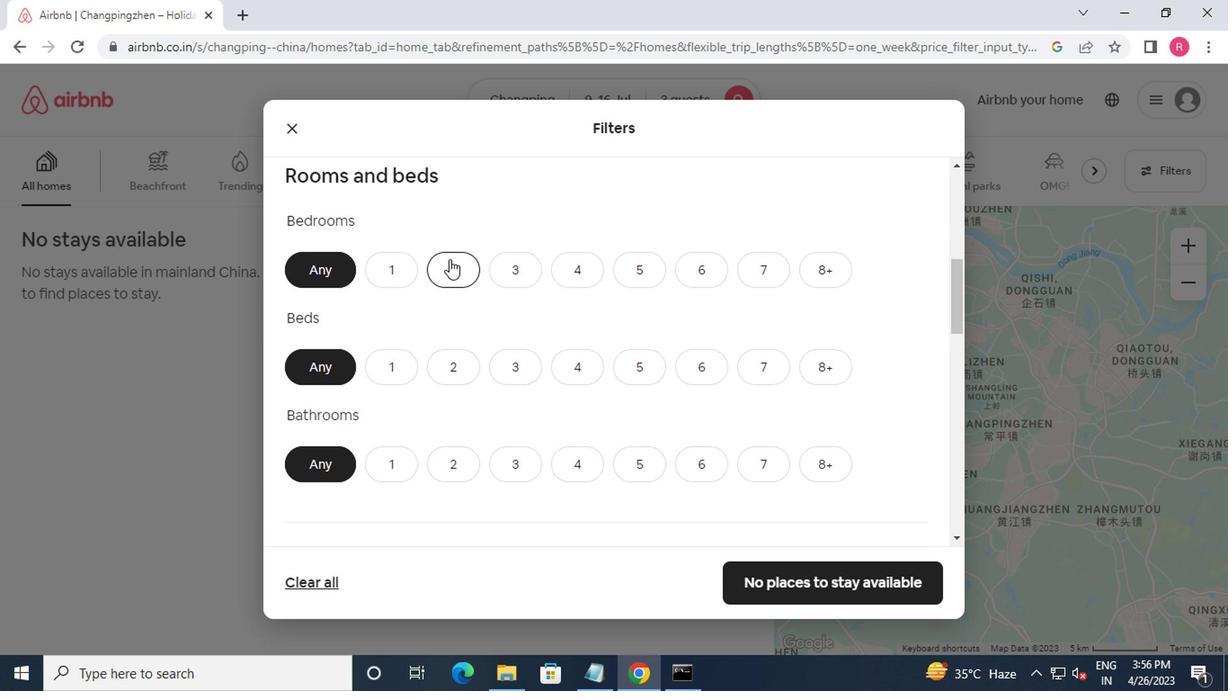 
Action: Mouse moved to (458, 379)
Screenshot: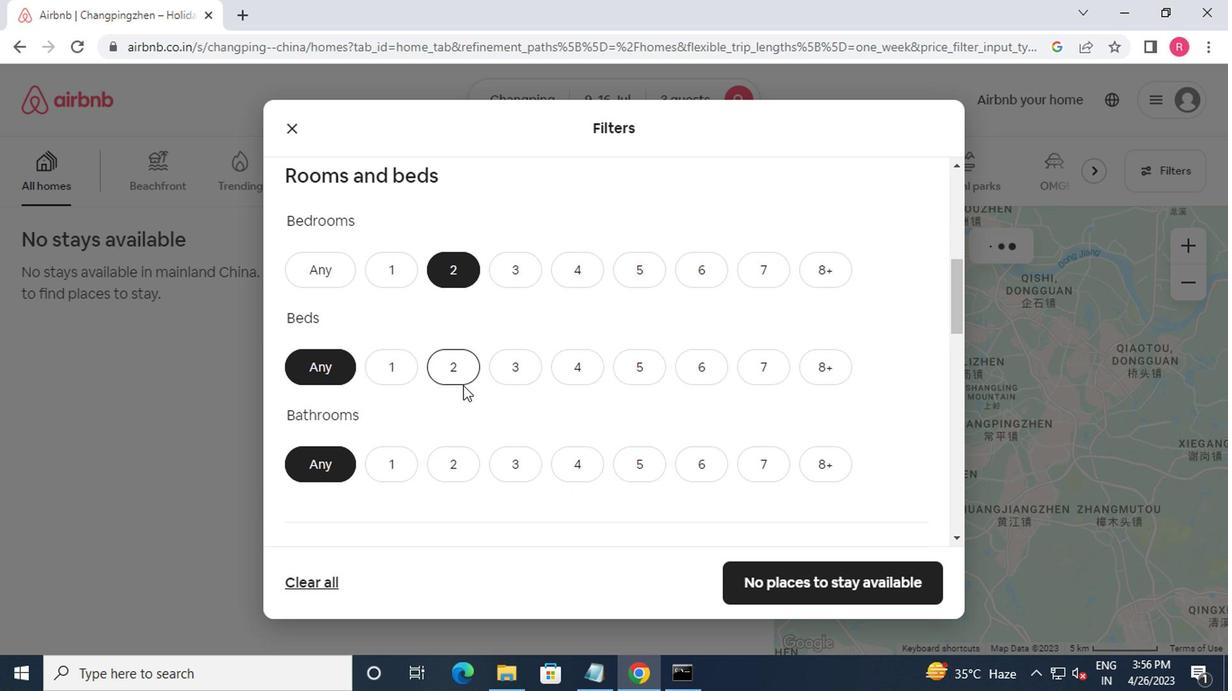 
Action: Mouse pressed left at (458, 379)
Screenshot: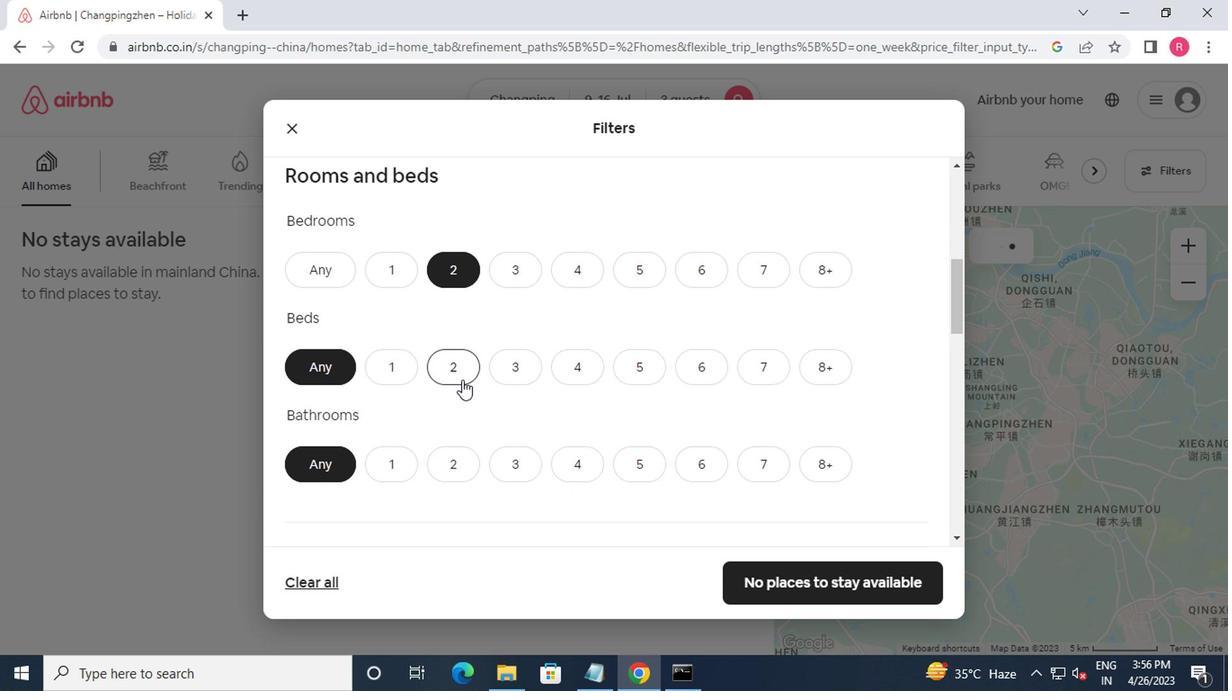 
Action: Mouse moved to (395, 463)
Screenshot: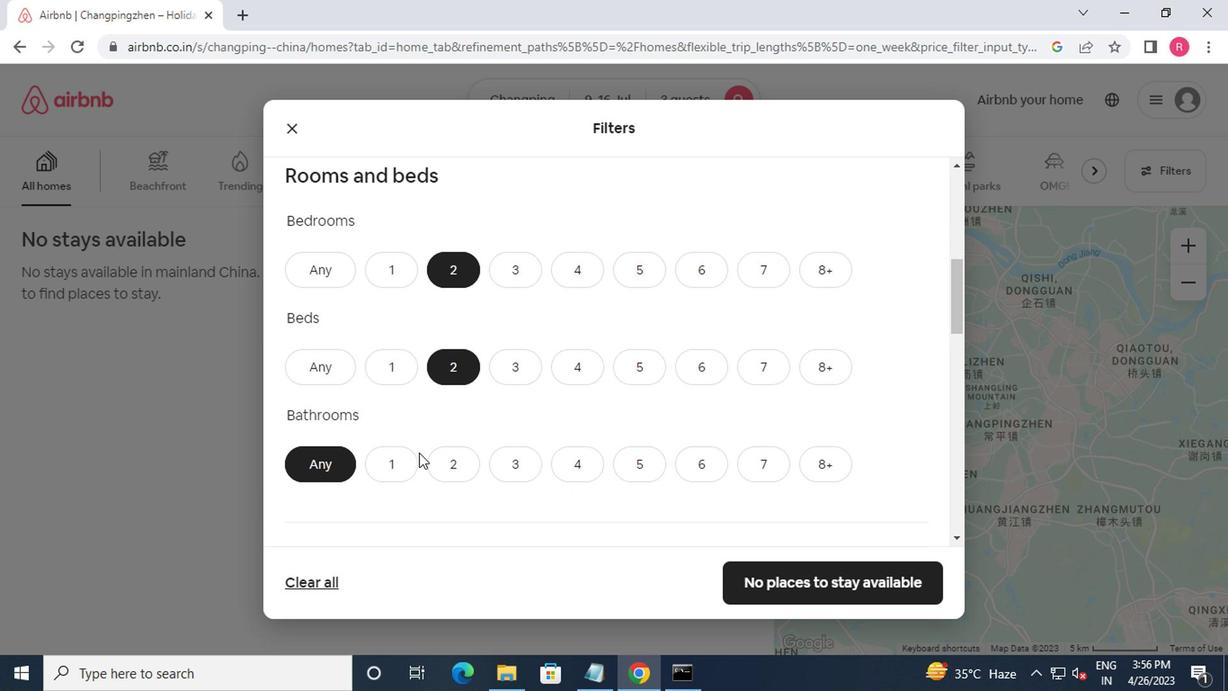 
Action: Mouse pressed left at (395, 463)
Screenshot: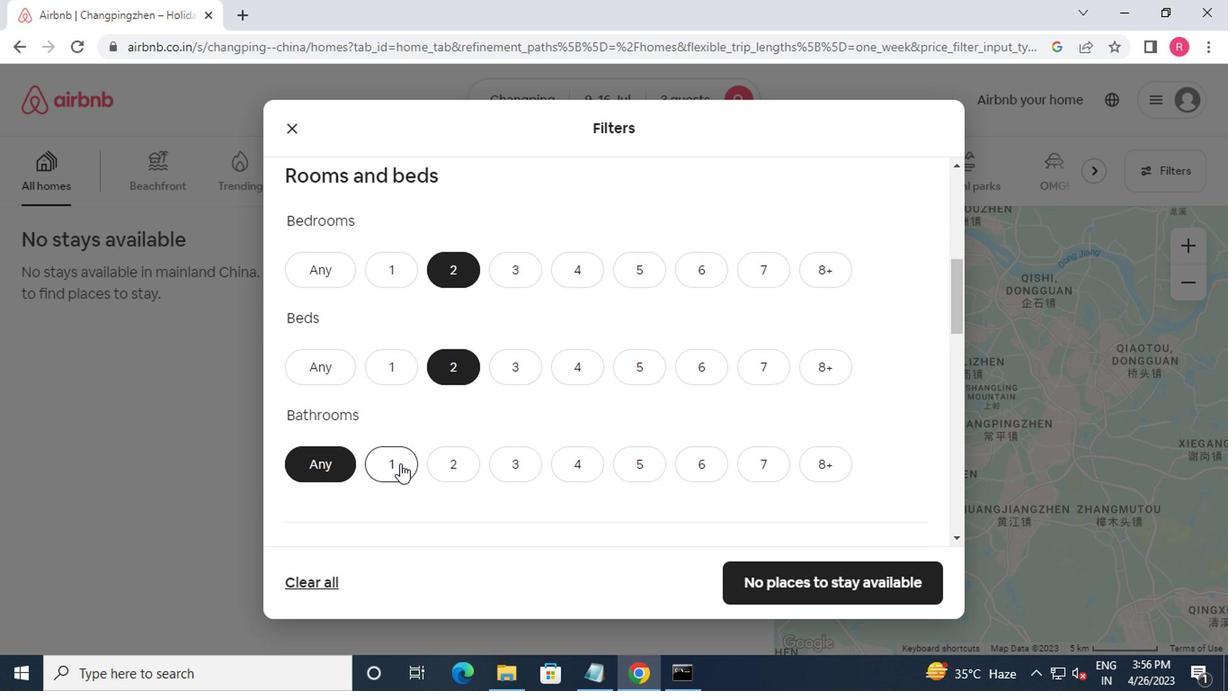 
Action: Mouse moved to (414, 449)
Screenshot: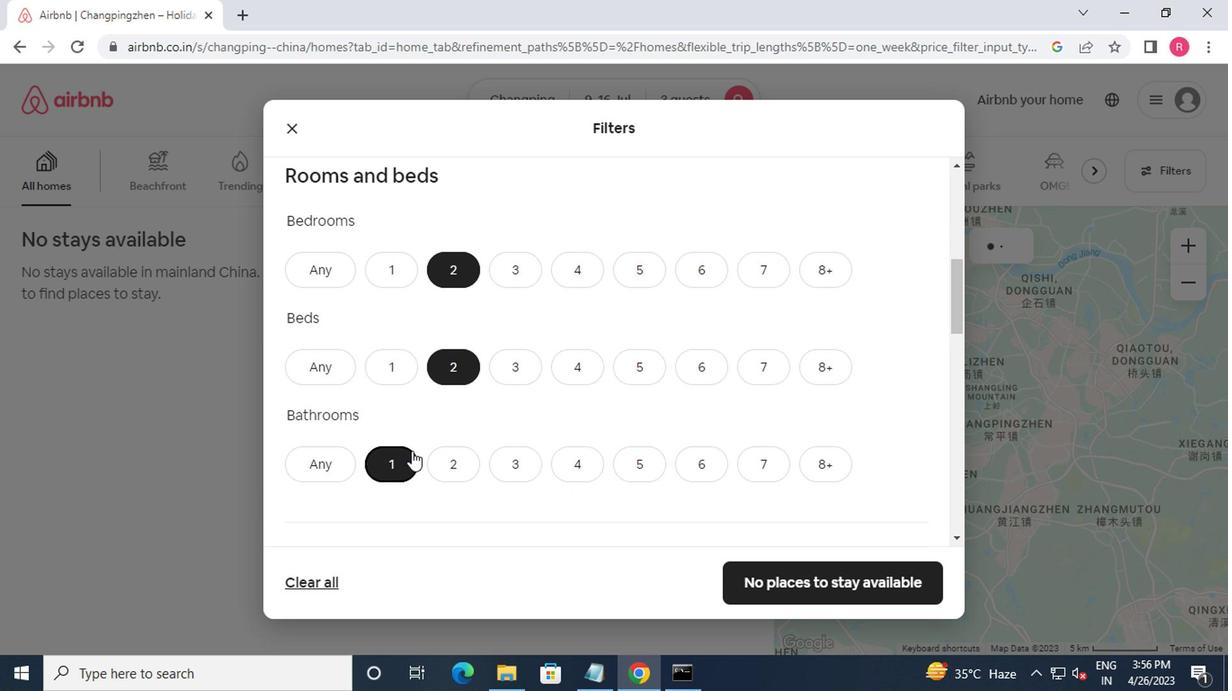 
Action: Mouse scrolled (414, 448) with delta (0, -1)
Screenshot: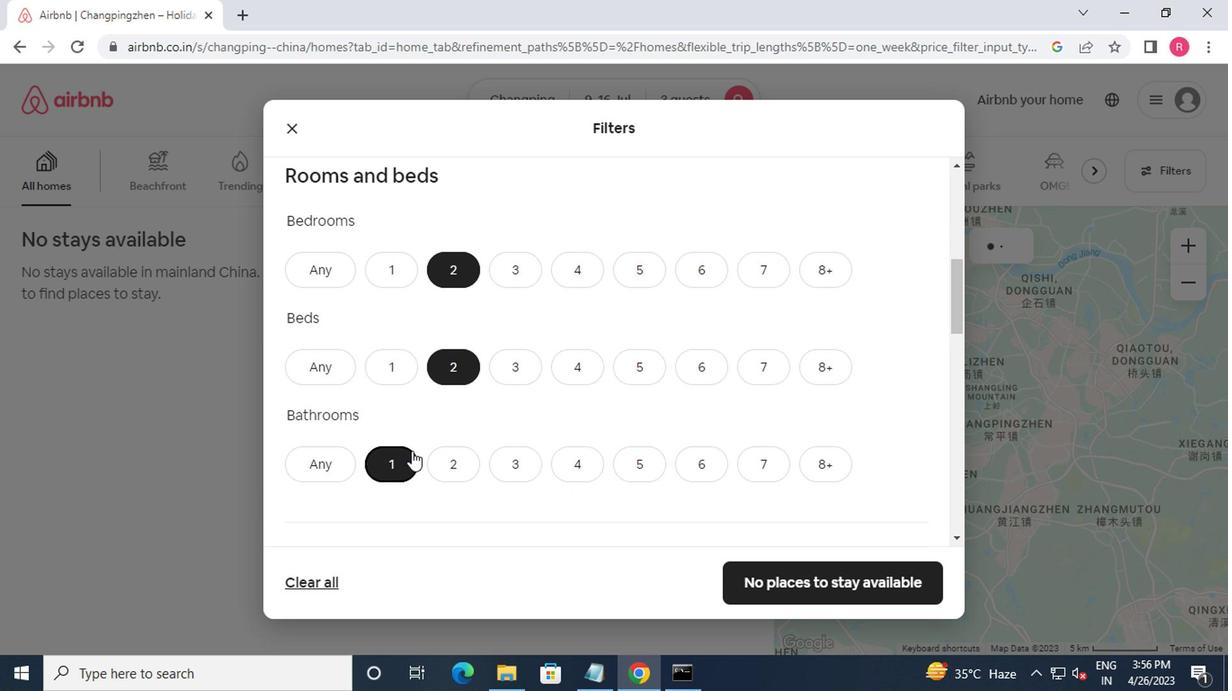 
Action: Mouse moved to (435, 446)
Screenshot: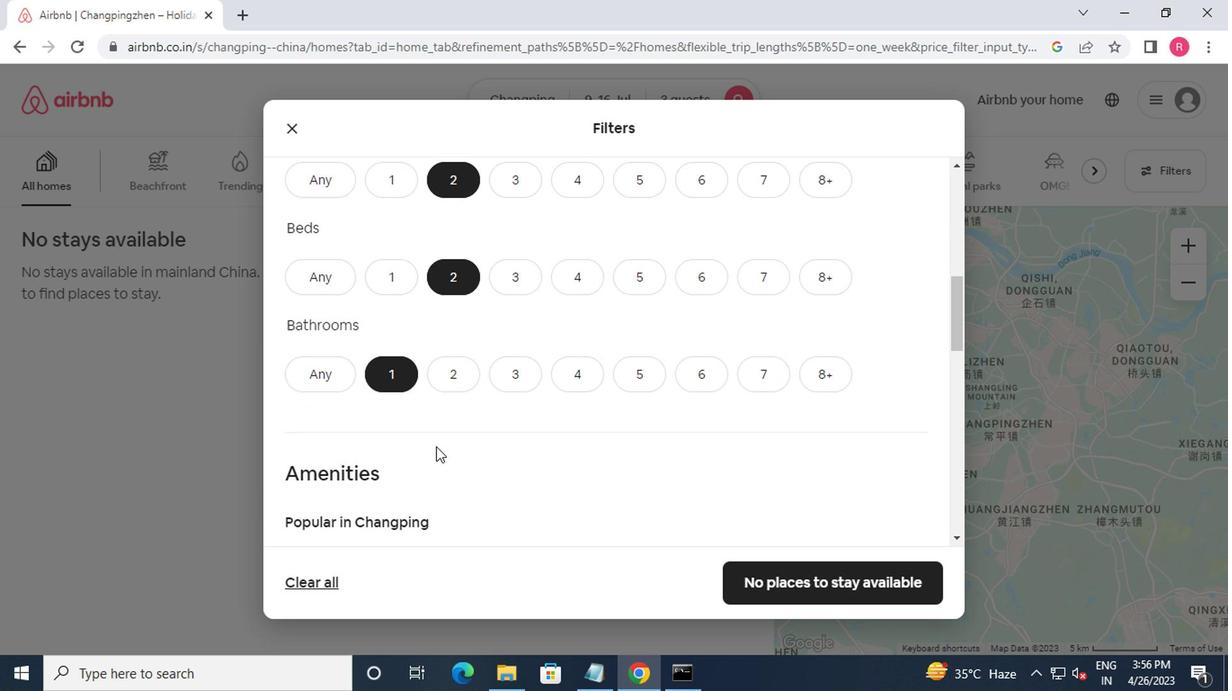 
Action: Mouse scrolled (435, 445) with delta (0, 0)
Screenshot: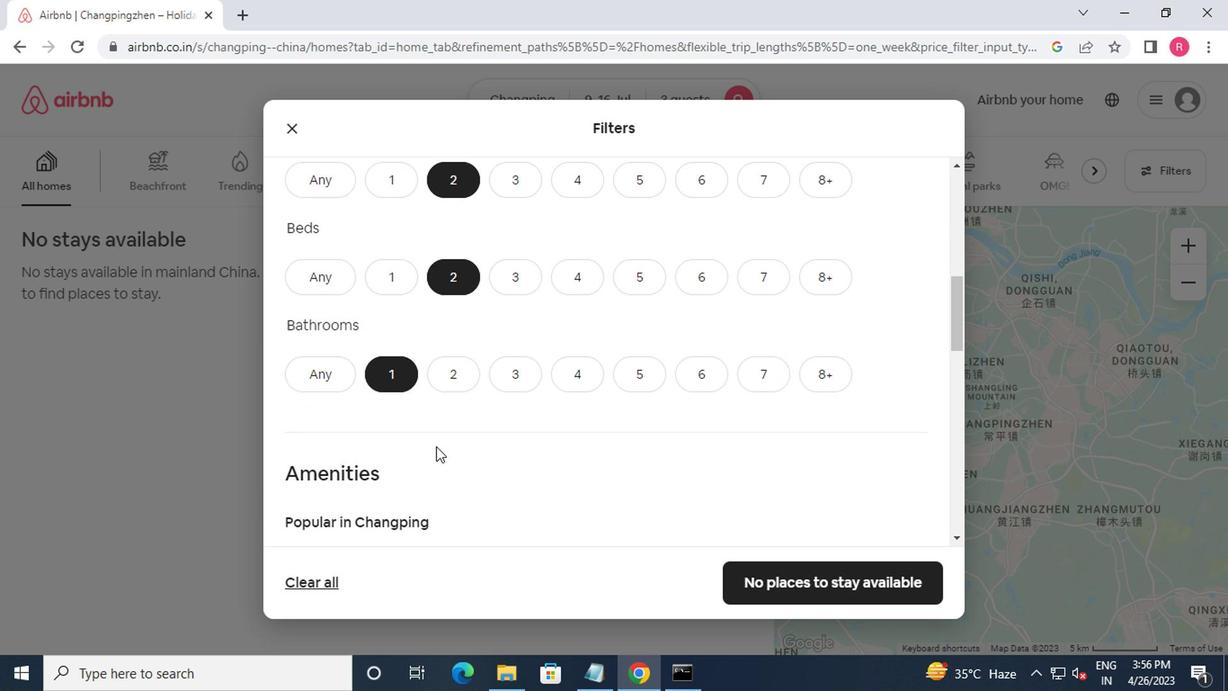 
Action: Mouse moved to (453, 453)
Screenshot: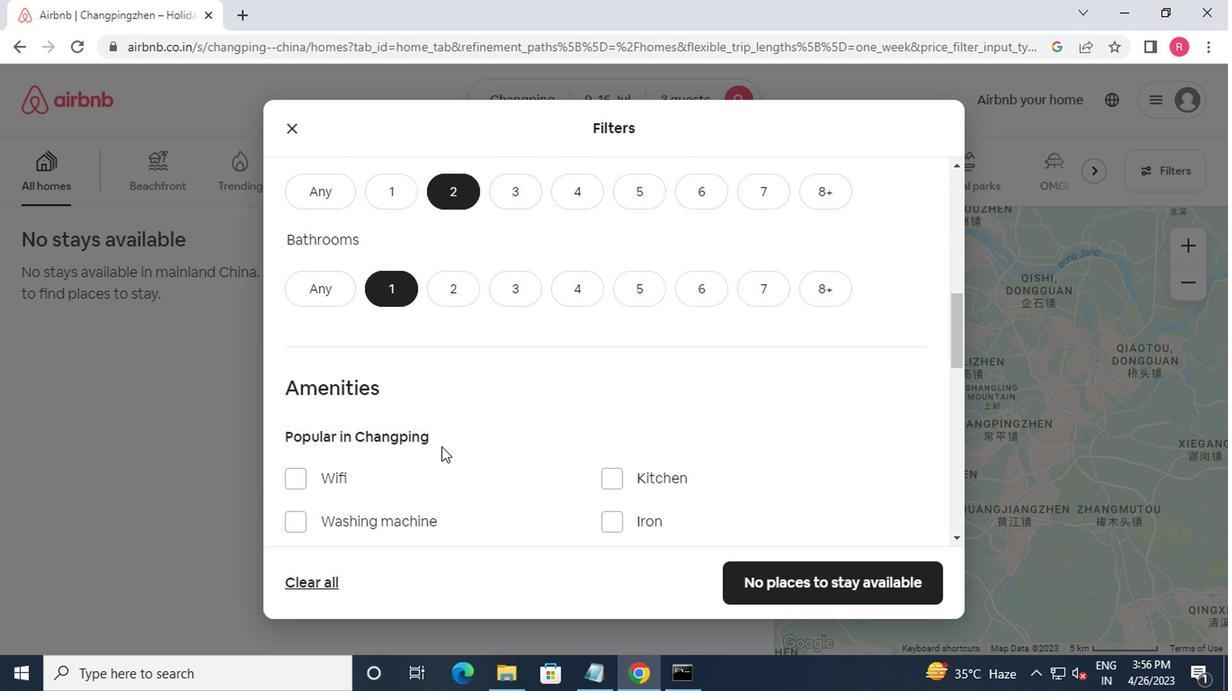 
Action: Mouse scrolled (453, 452) with delta (0, -1)
Screenshot: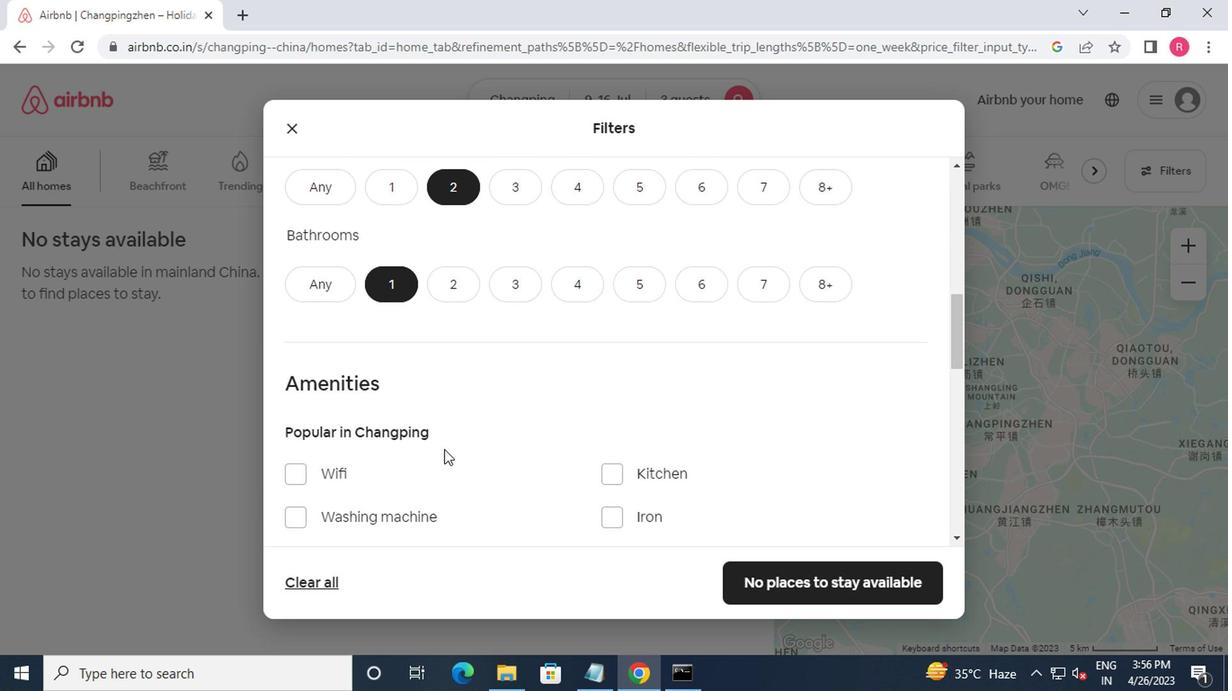 
Action: Mouse moved to (483, 465)
Screenshot: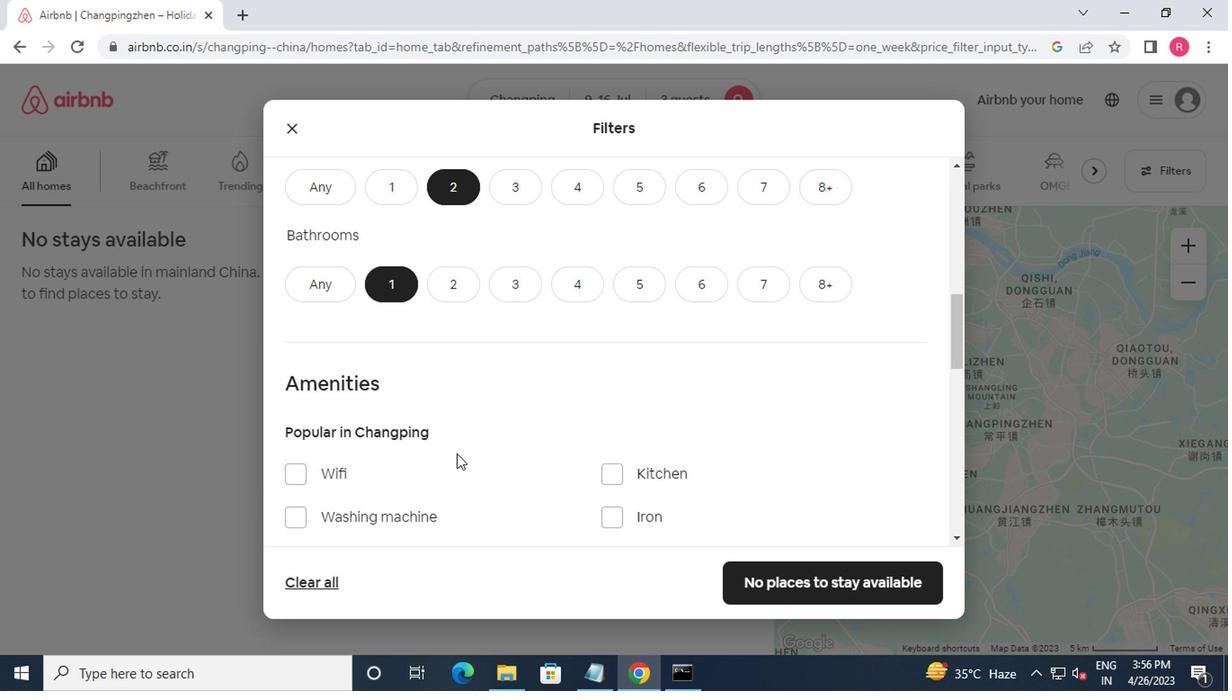 
Action: Mouse scrolled (483, 464) with delta (0, -1)
Screenshot: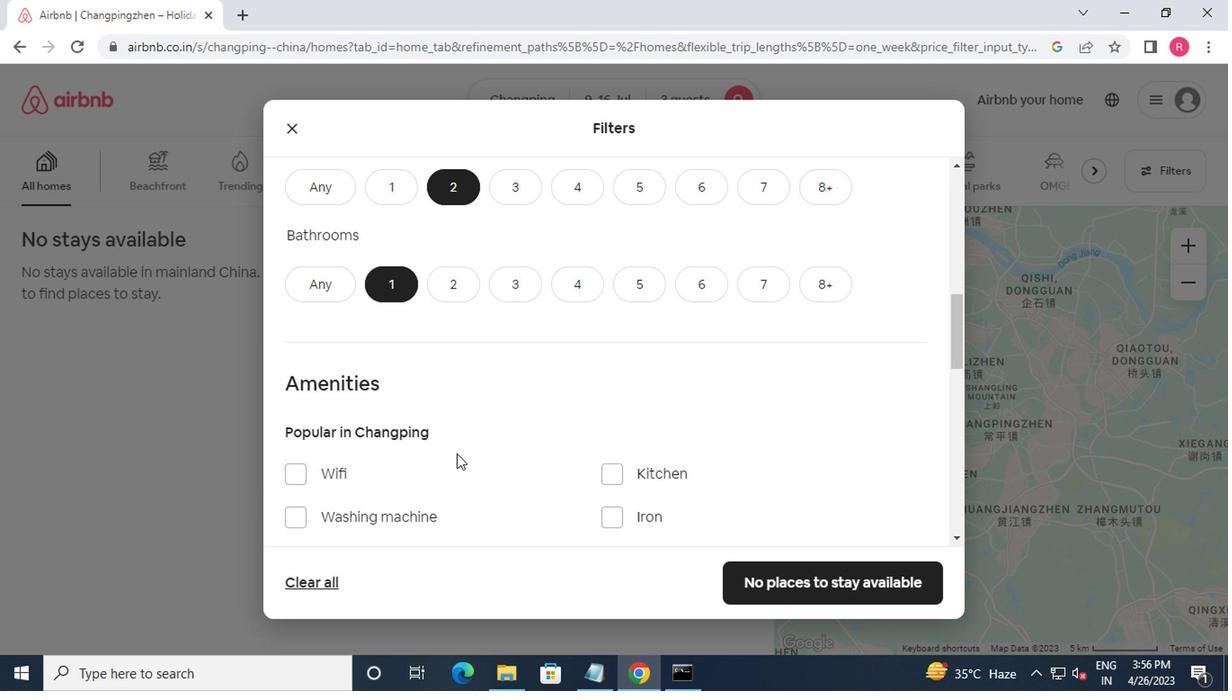 
Action: Mouse moved to (540, 476)
Screenshot: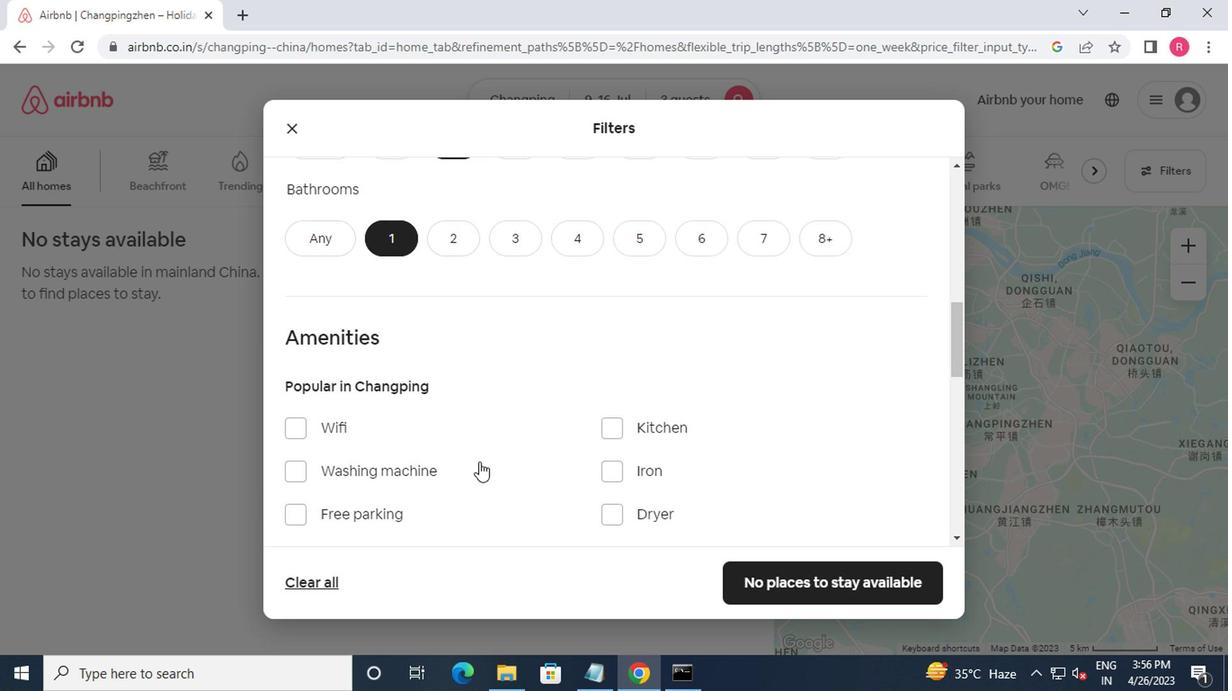 
Action: Mouse scrolled (540, 476) with delta (0, 0)
Screenshot: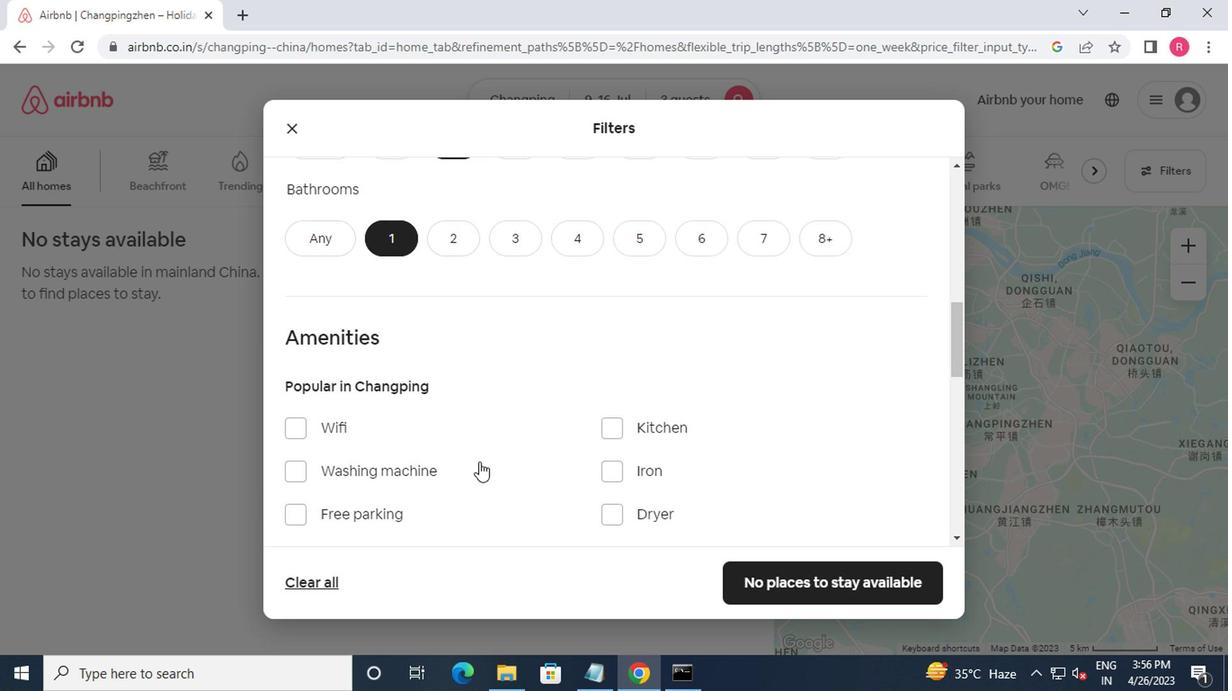 
Action: Mouse moved to (752, 496)
Screenshot: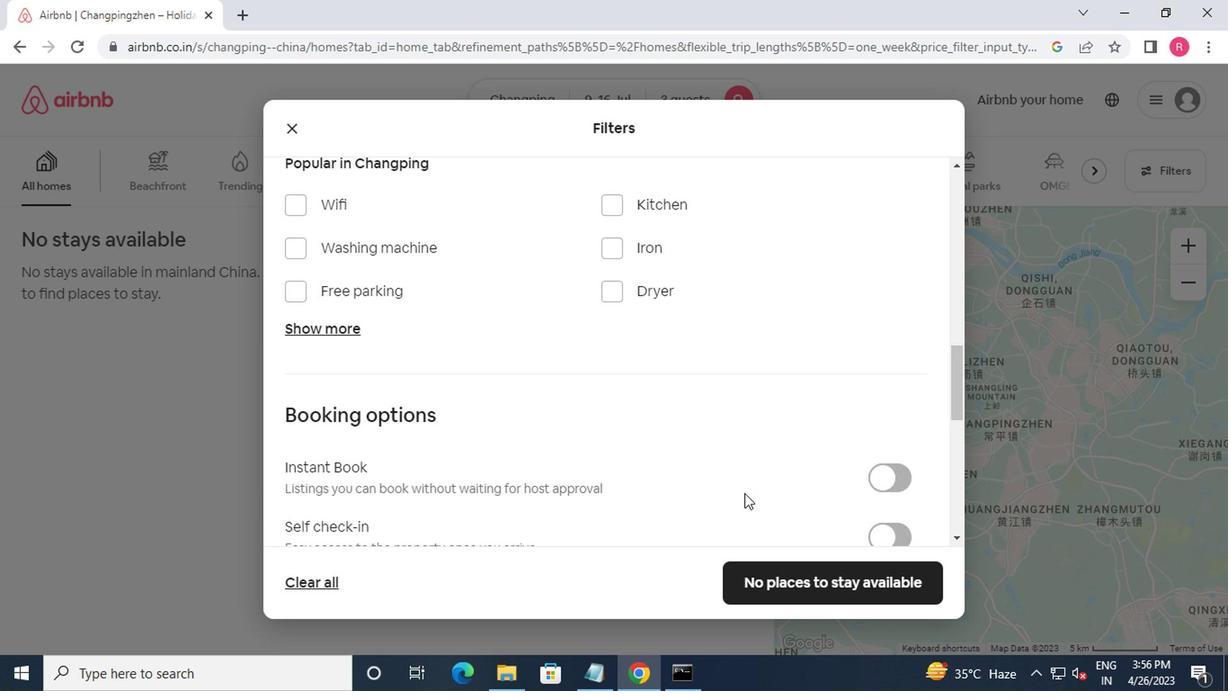 
Action: Mouse scrolled (752, 496) with delta (0, 0)
Screenshot: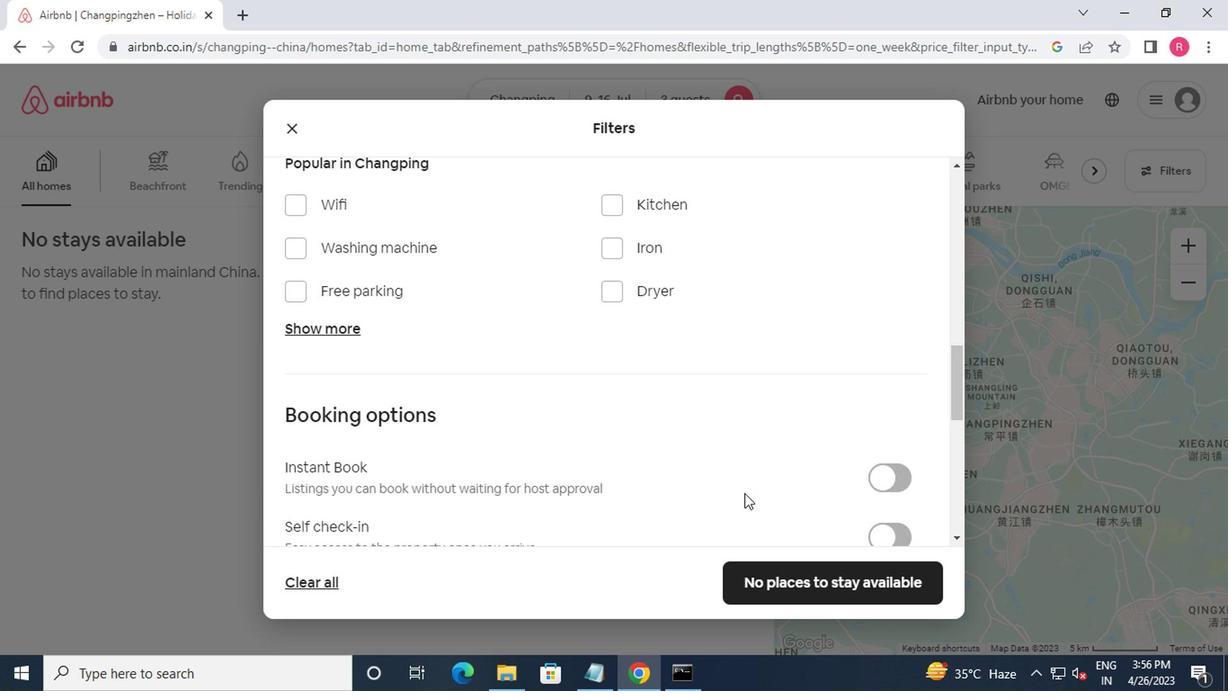 
Action: Mouse moved to (760, 502)
Screenshot: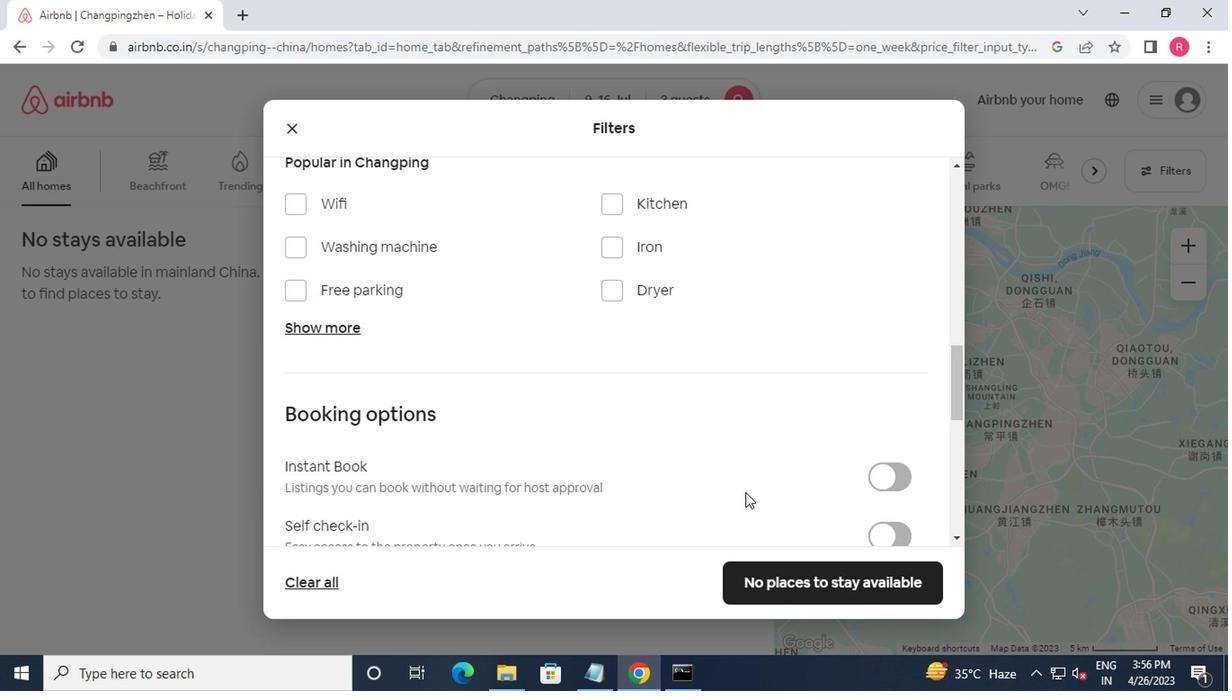
Action: Mouse scrolled (760, 501) with delta (0, -1)
Screenshot: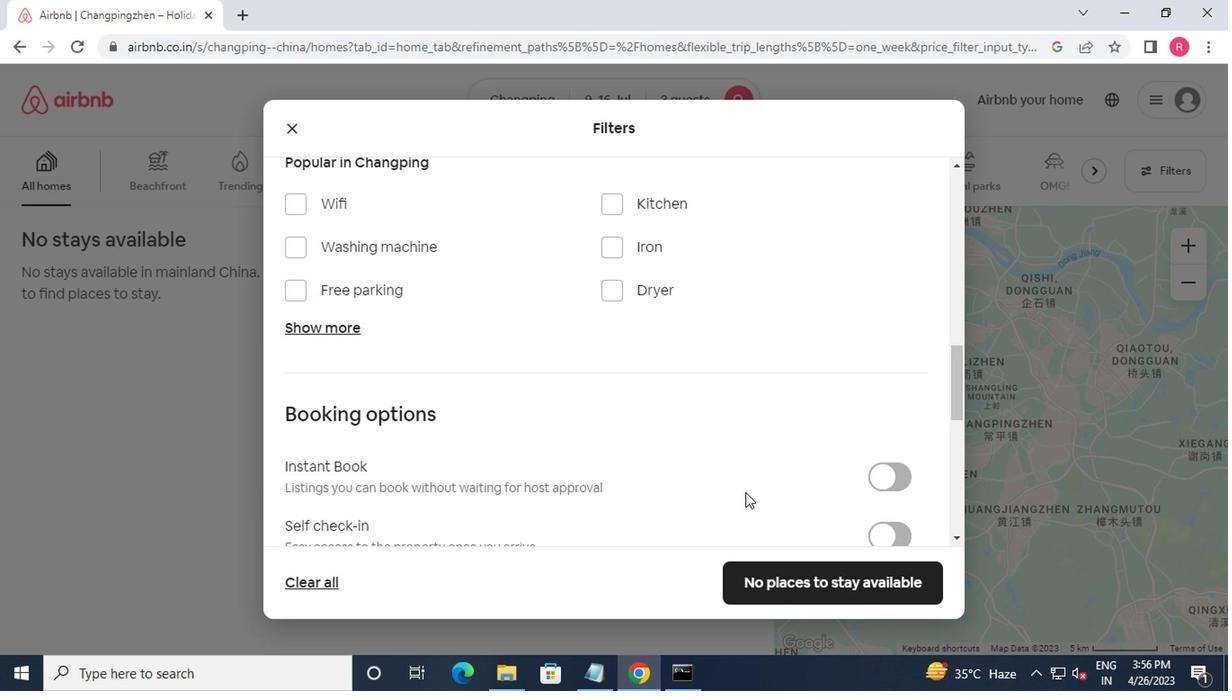 
Action: Mouse moved to (878, 361)
Screenshot: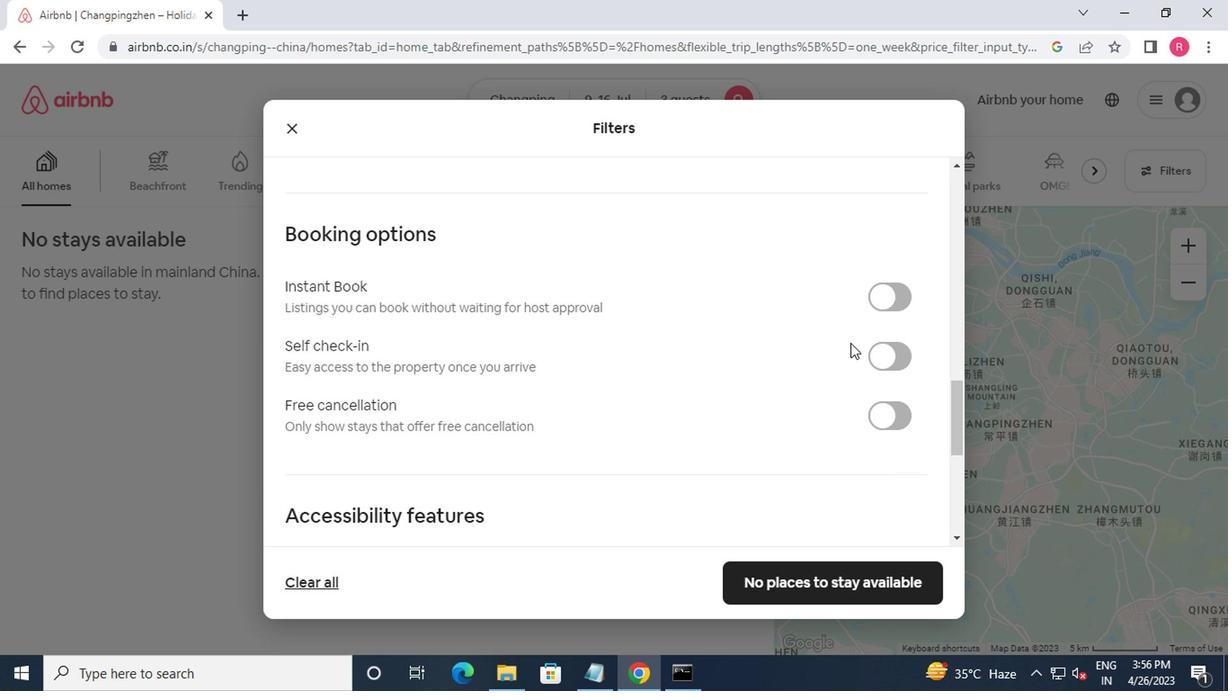 
Action: Mouse pressed left at (878, 361)
Screenshot: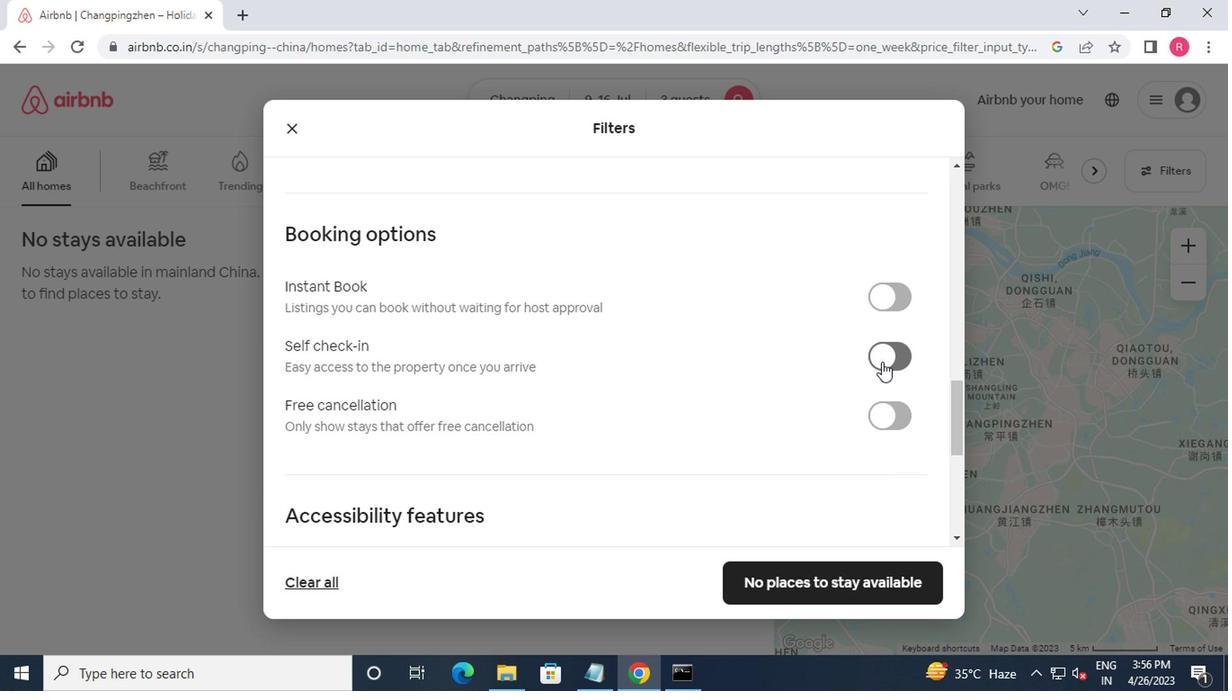 
Action: Mouse moved to (808, 573)
Screenshot: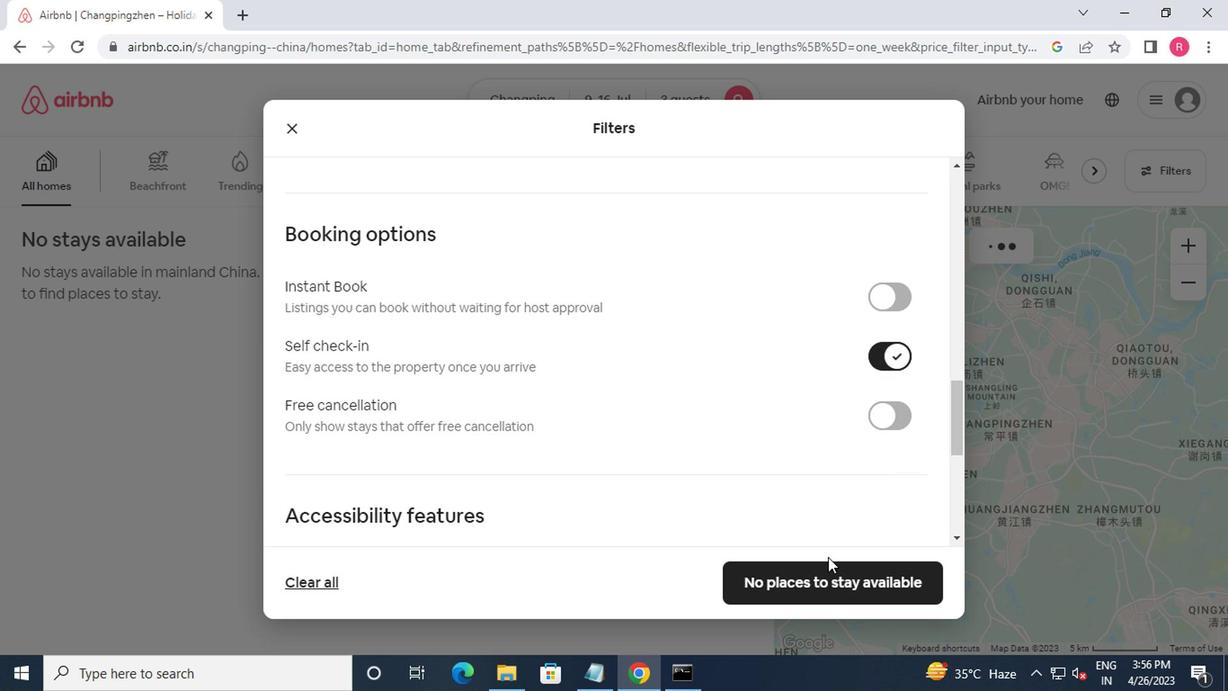 
Action: Mouse scrolled (808, 572) with delta (0, -1)
Screenshot: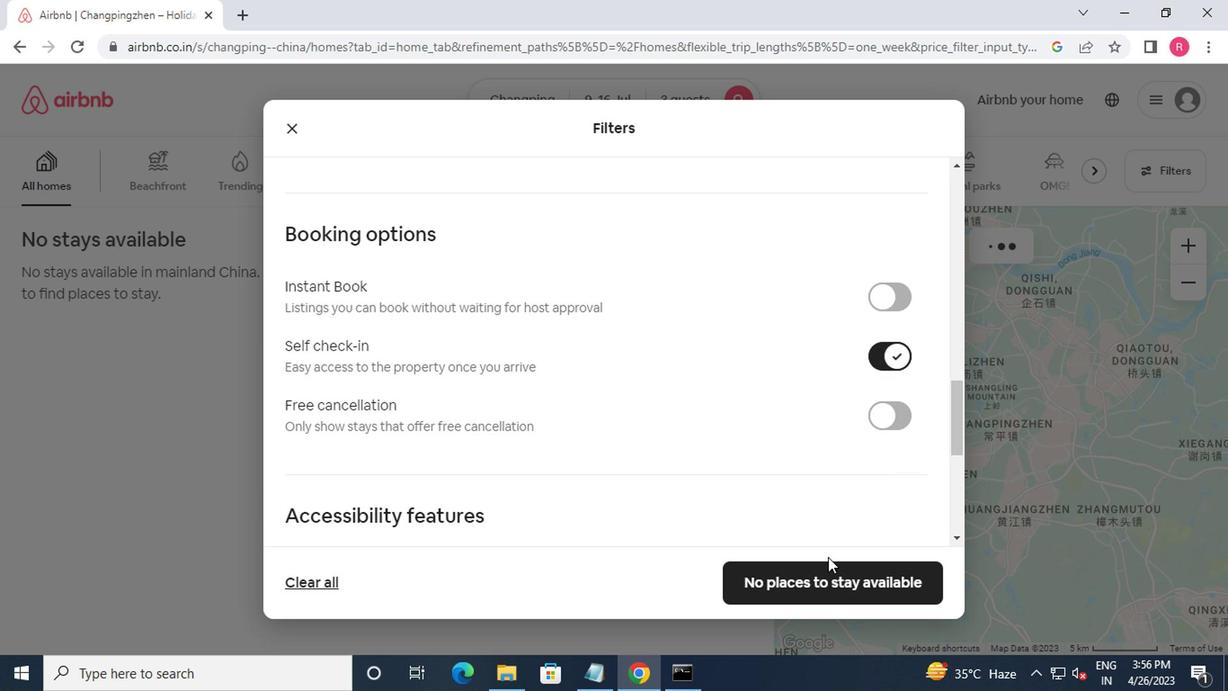 
Action: Mouse moved to (802, 574)
Screenshot: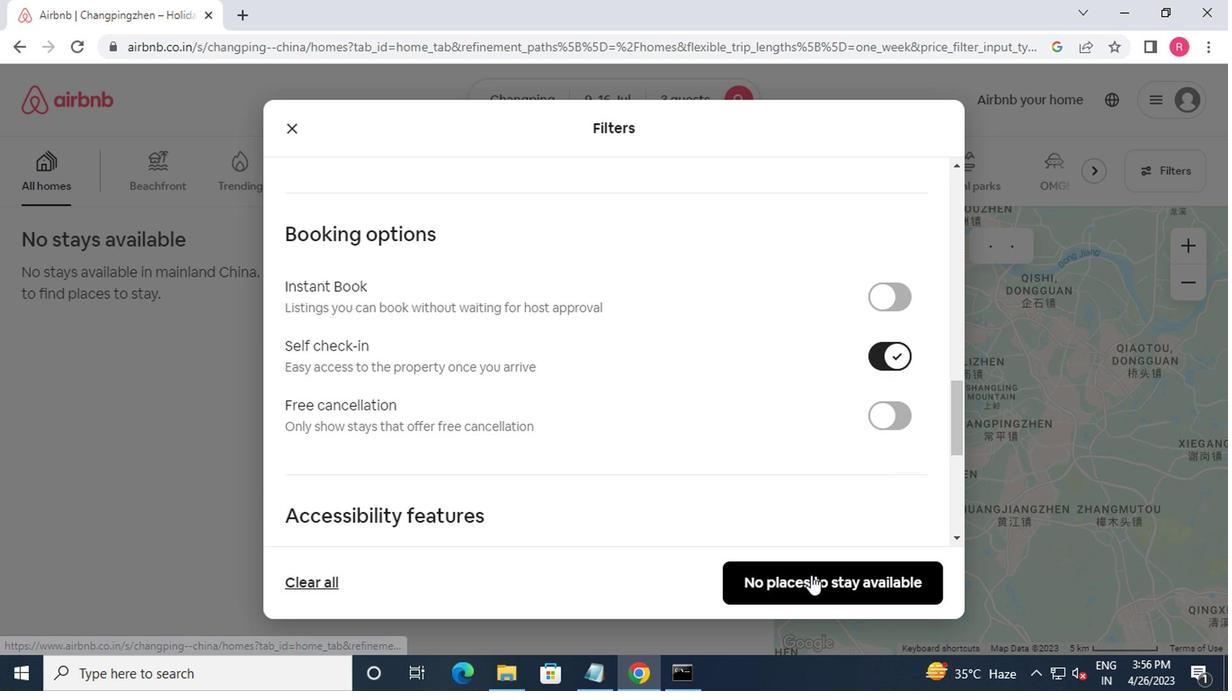 
Action: Mouse pressed left at (802, 574)
Screenshot: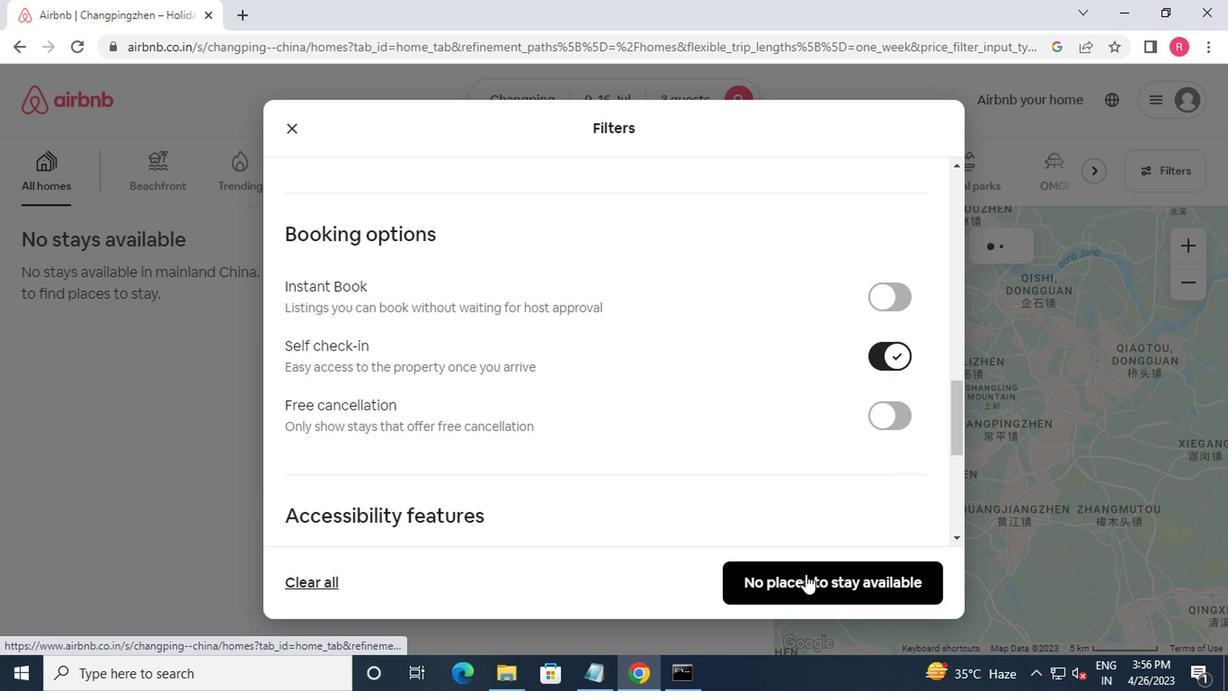 
Action: Mouse moved to (542, 308)
Screenshot: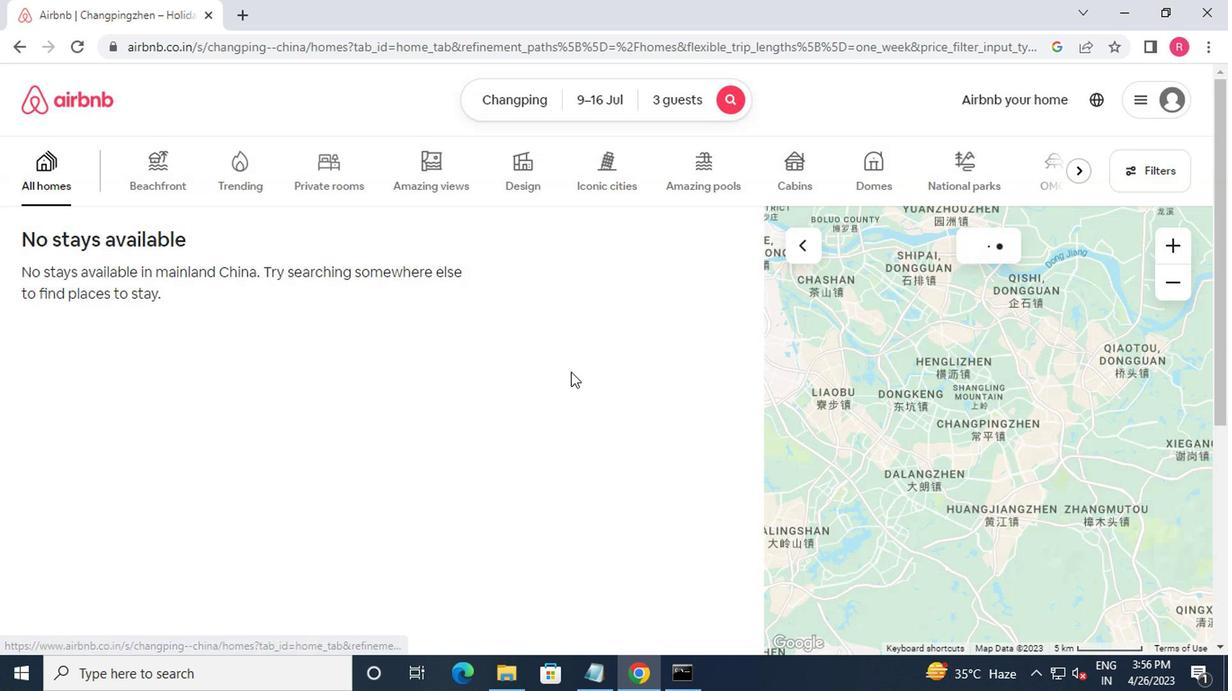 
